 Task: Search for people on LinkedIn who talk about 'homeoffice', work at a company with 'International' in the name, attended a 'National Institute', are involved in 'iOS Development', and are located in 'Shenyang'.
Action: Mouse moved to (488, 75)
Screenshot: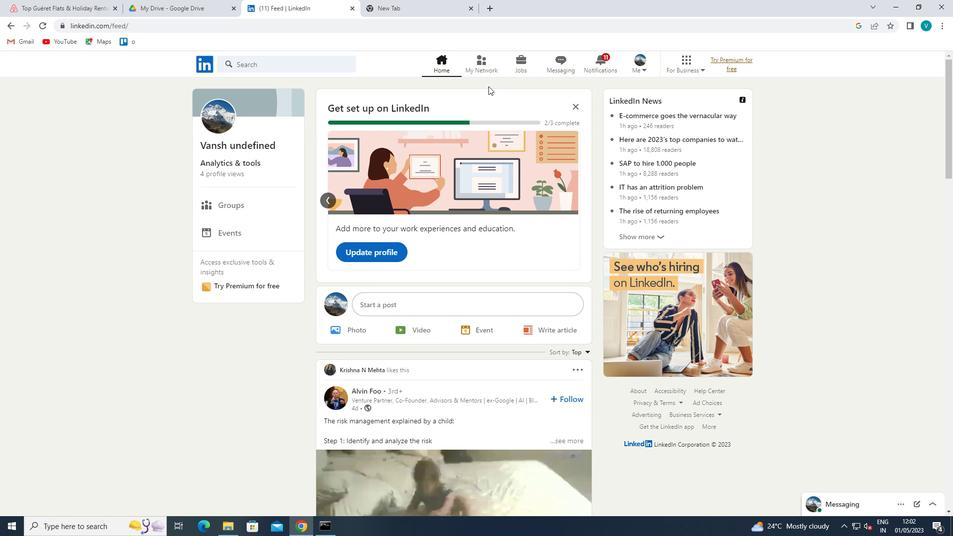 
Action: Mouse pressed left at (488, 75)
Screenshot: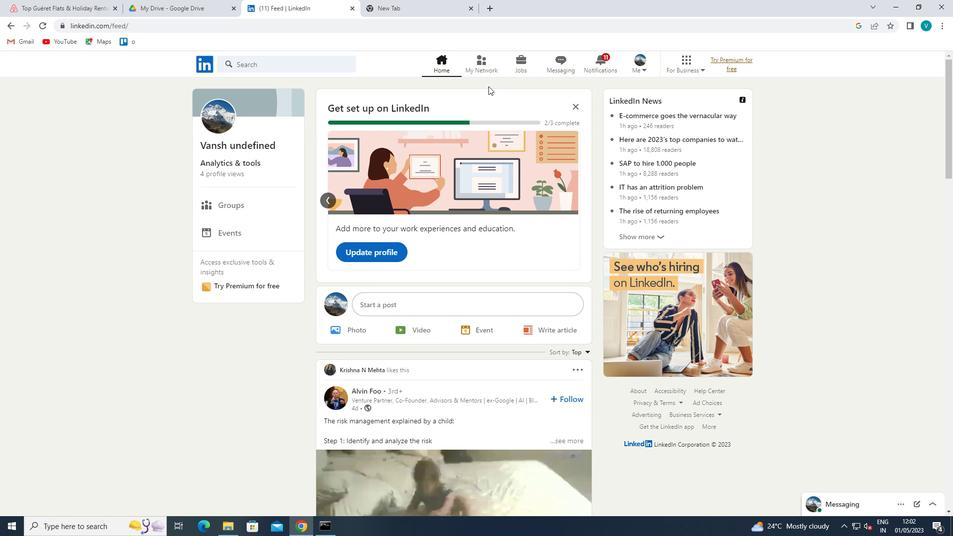 
Action: Mouse moved to (271, 112)
Screenshot: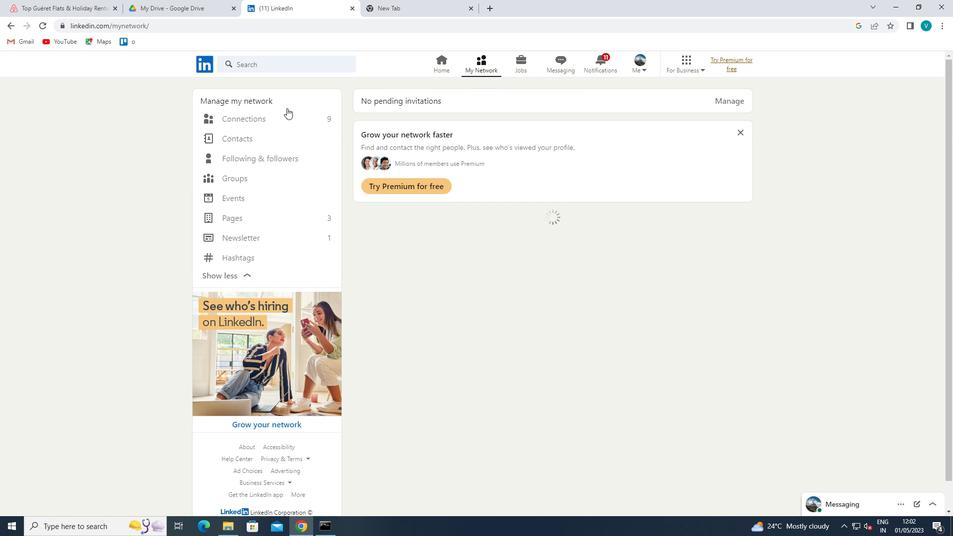 
Action: Mouse pressed left at (271, 112)
Screenshot: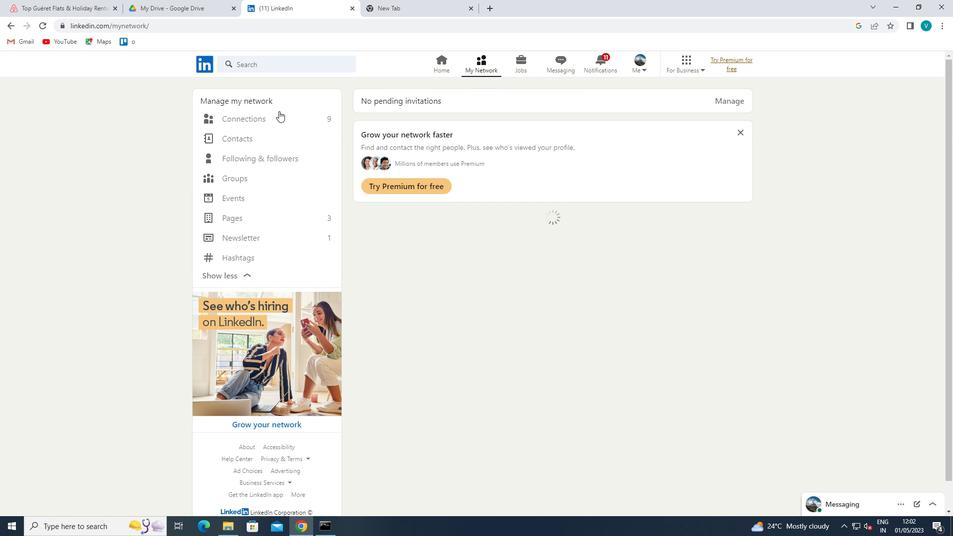 
Action: Mouse moved to (259, 118)
Screenshot: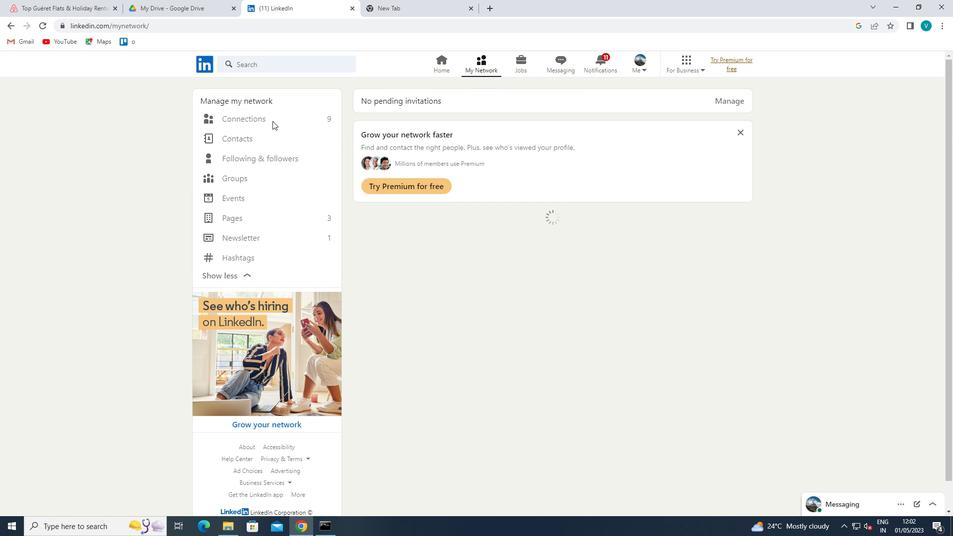 
Action: Mouse pressed left at (259, 118)
Screenshot: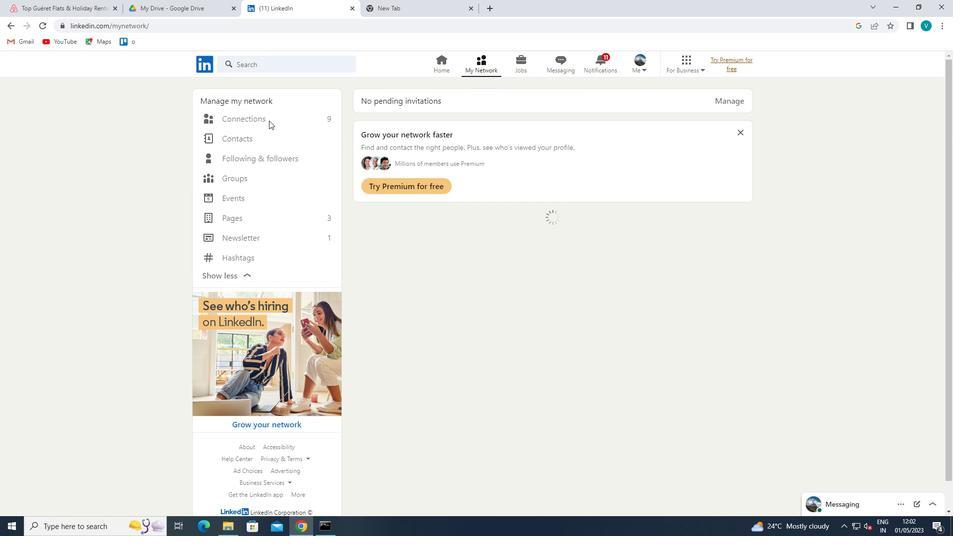 
Action: Mouse moved to (259, 118)
Screenshot: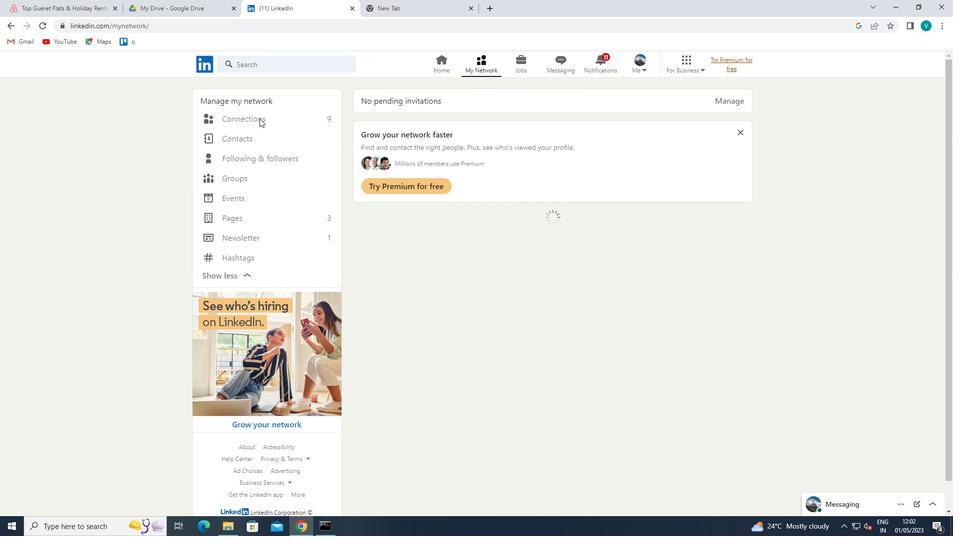 
Action: Mouse pressed left at (259, 118)
Screenshot: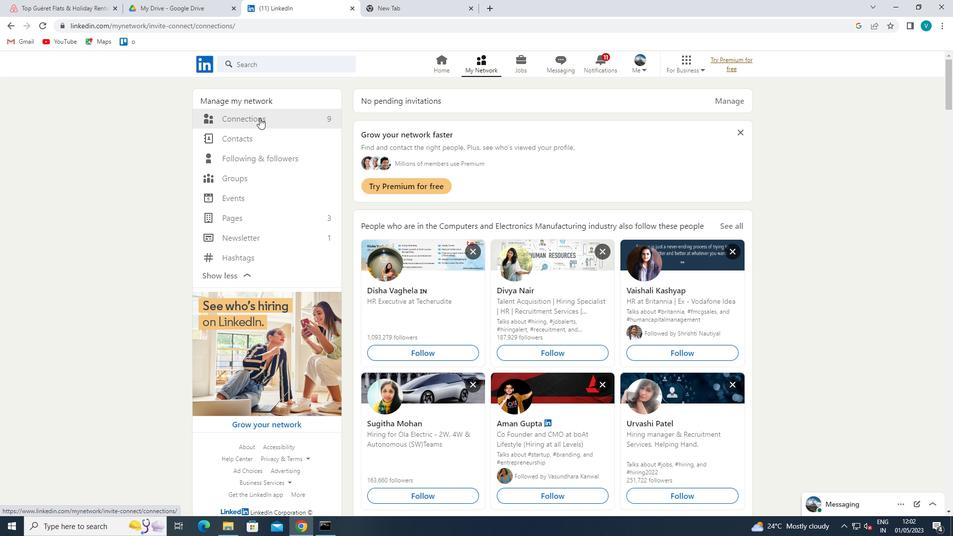 
Action: Mouse moved to (555, 116)
Screenshot: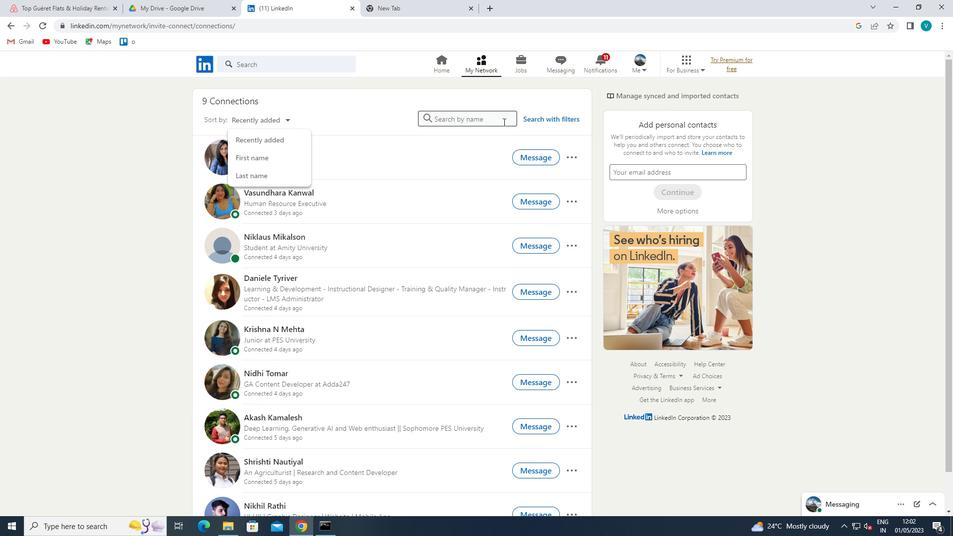 
Action: Mouse pressed left at (555, 116)
Screenshot: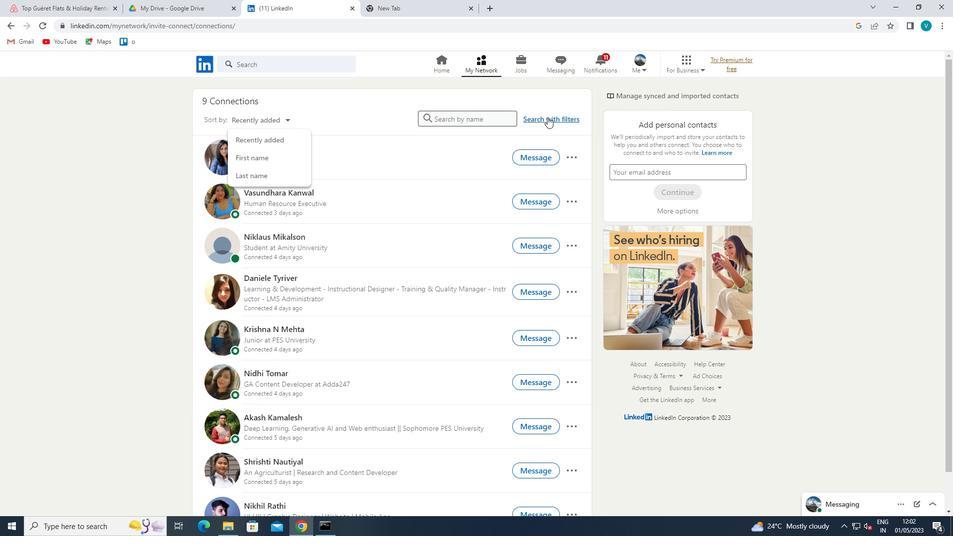 
Action: Mouse moved to (469, 90)
Screenshot: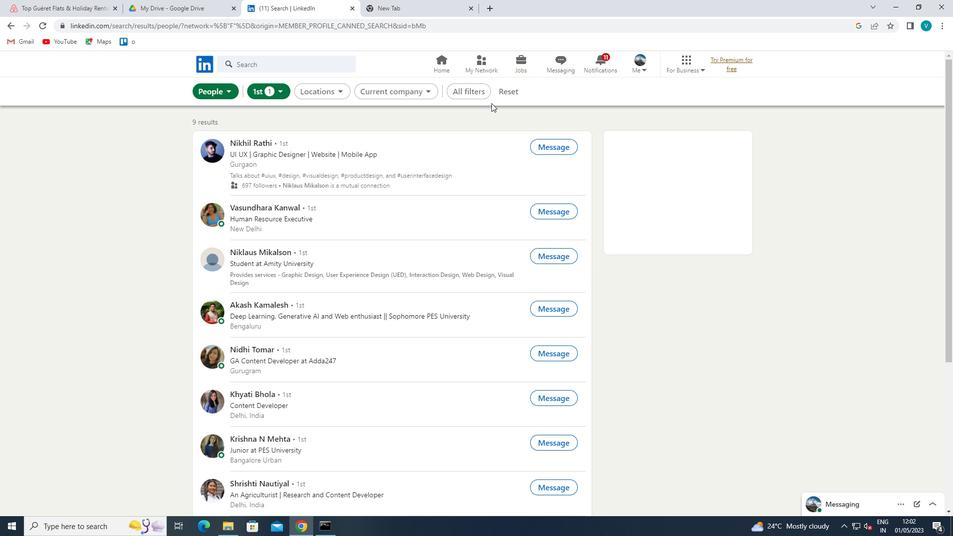 
Action: Mouse pressed left at (469, 90)
Screenshot: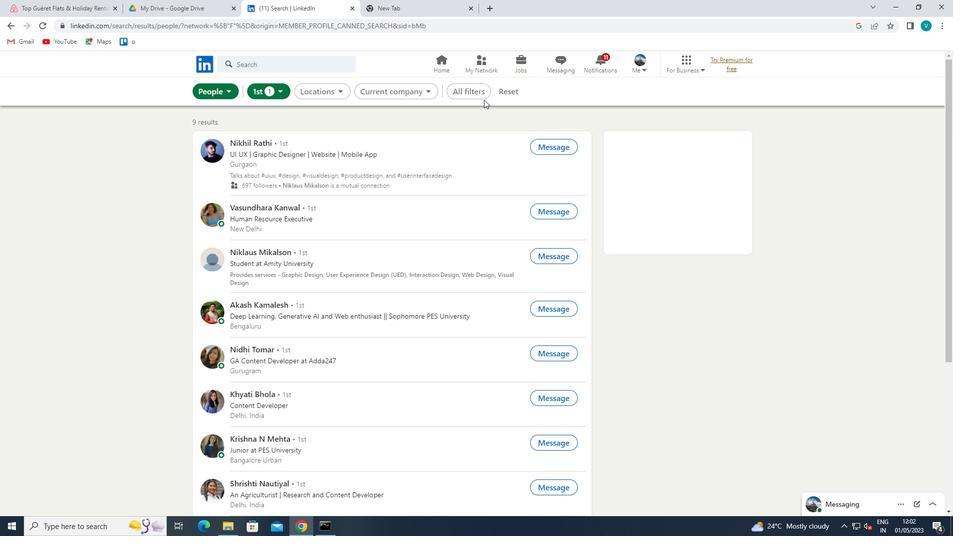
Action: Mouse moved to (815, 327)
Screenshot: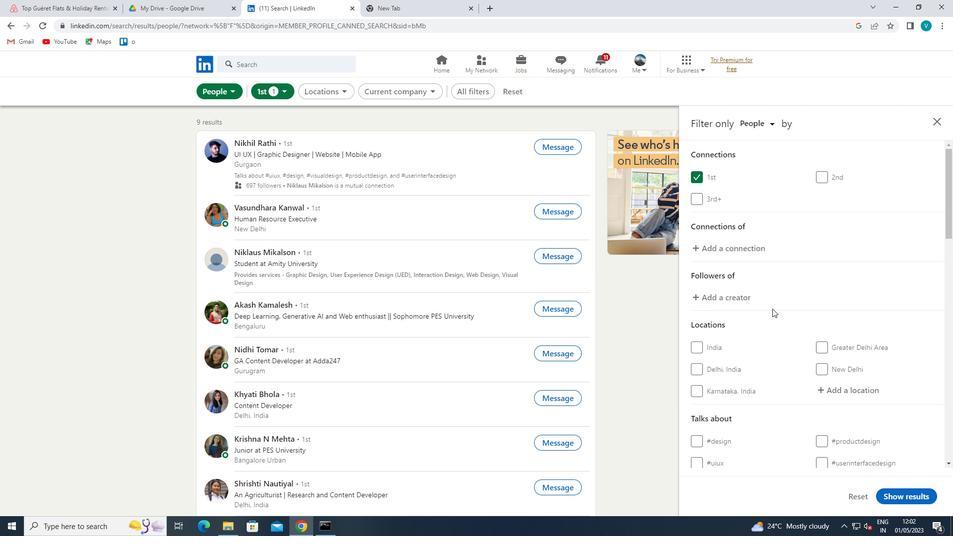 
Action: Mouse scrolled (815, 326) with delta (0, 0)
Screenshot: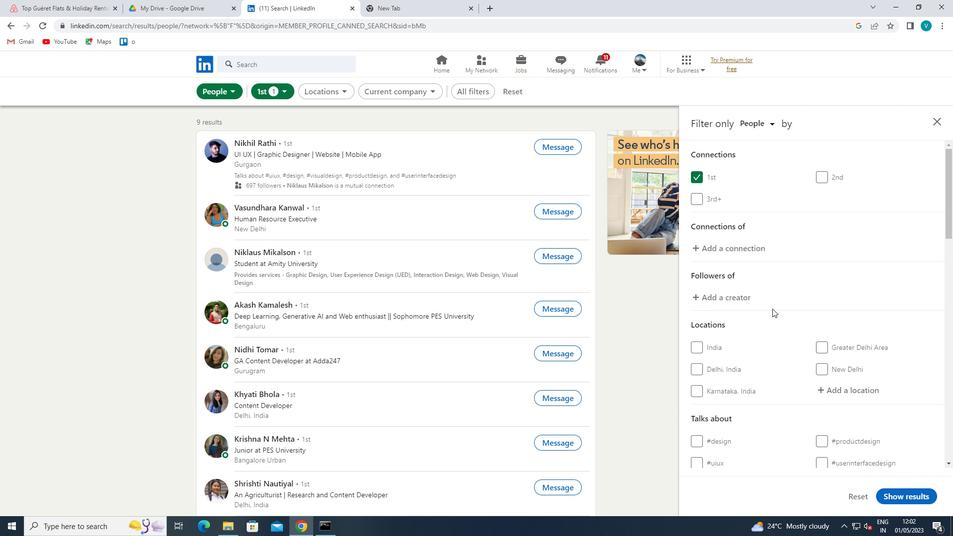 
Action: Mouse scrolled (815, 326) with delta (0, 0)
Screenshot: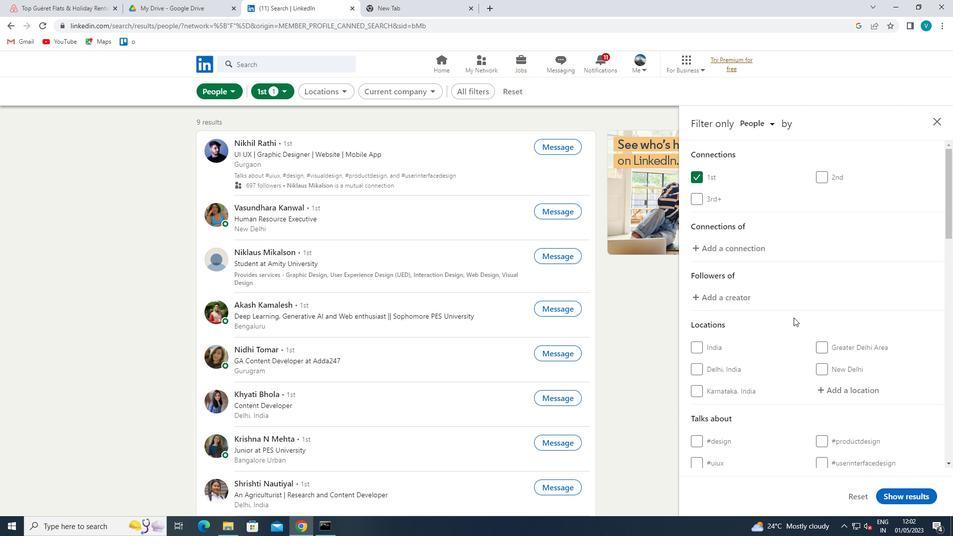 
Action: Mouse moved to (849, 297)
Screenshot: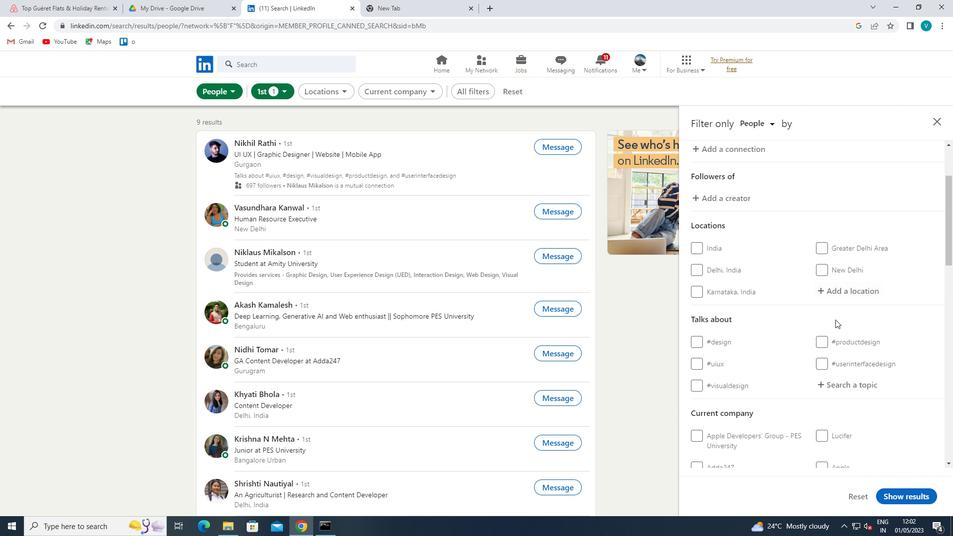 
Action: Mouse pressed left at (849, 297)
Screenshot: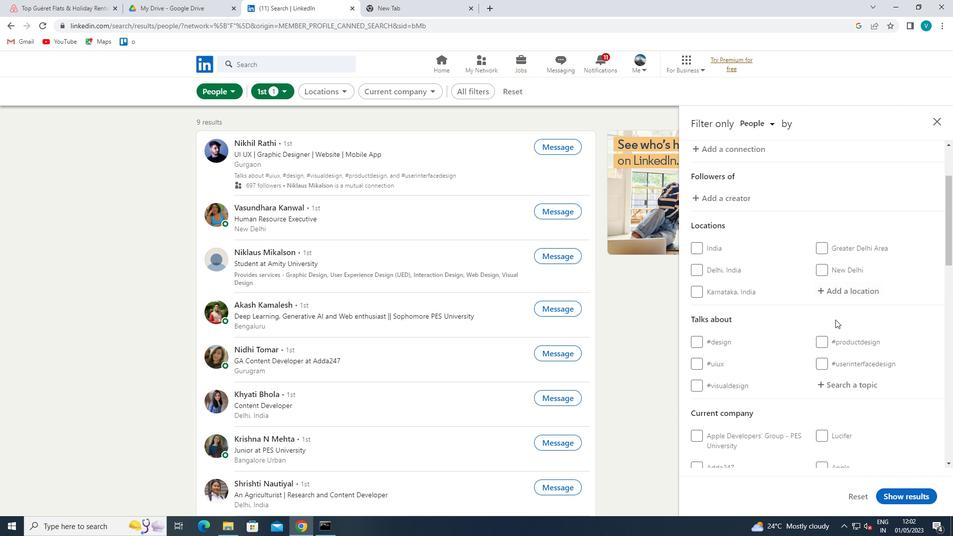 
Action: Key pressed <Key.shift>S
Screenshot: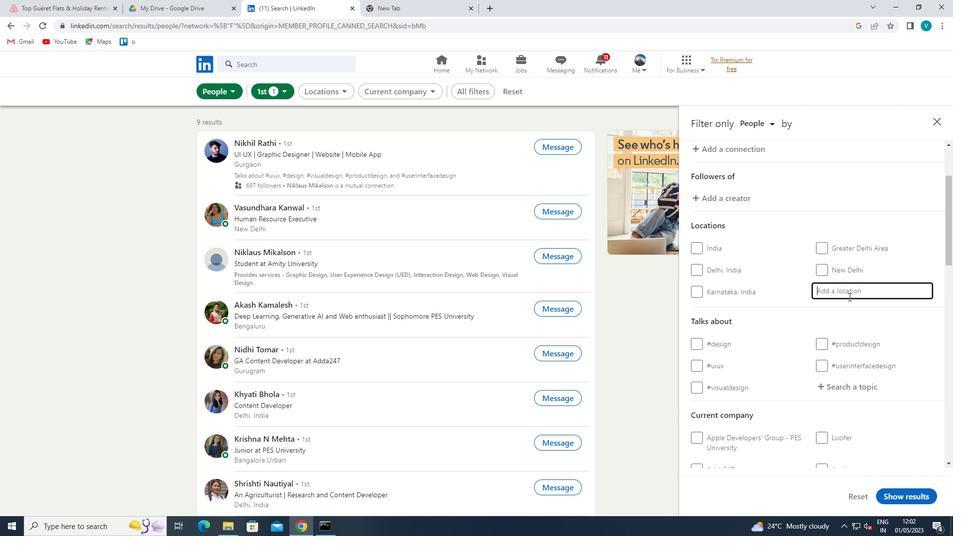 
Action: Mouse moved to (849, 296)
Screenshot: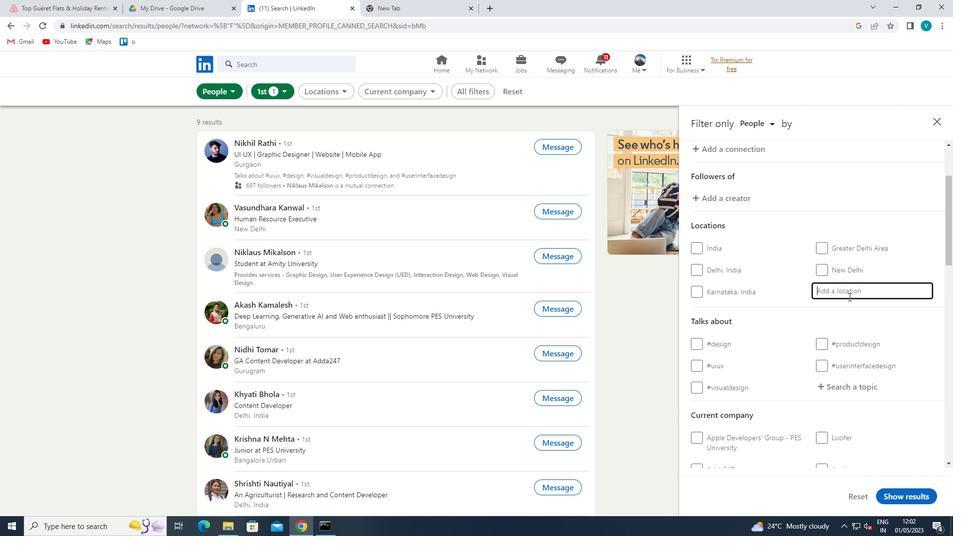 
Action: Key pressed HEN
Screenshot: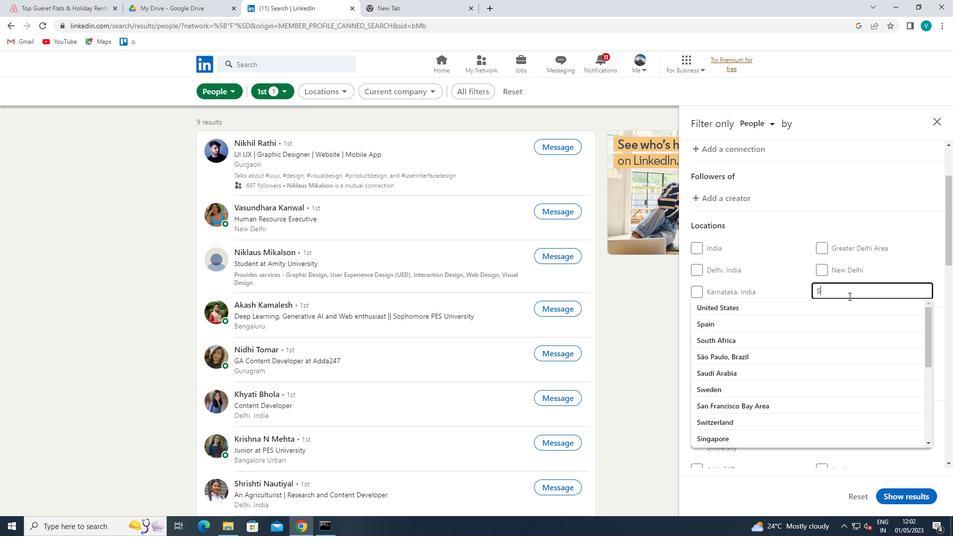 
Action: Mouse moved to (849, 296)
Screenshot: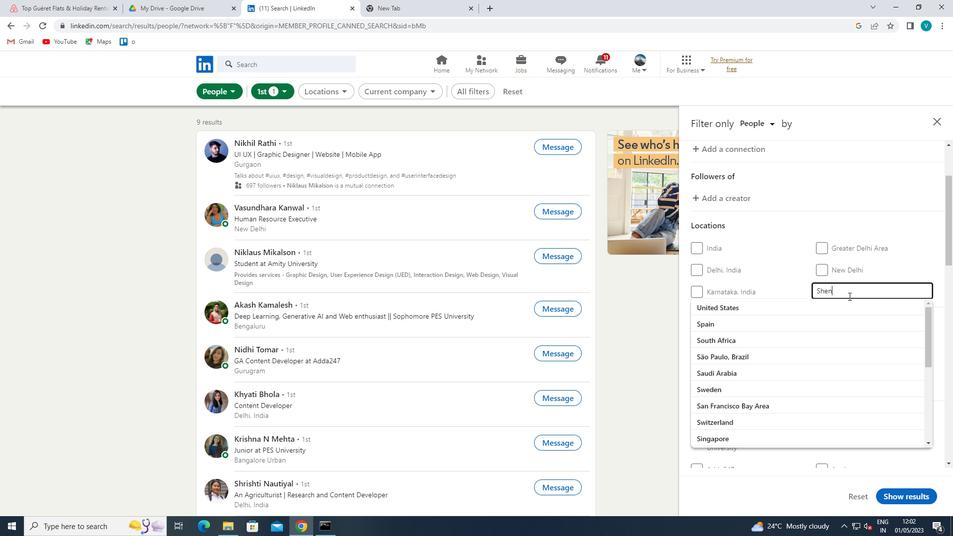 
Action: Key pressed YANG
Screenshot: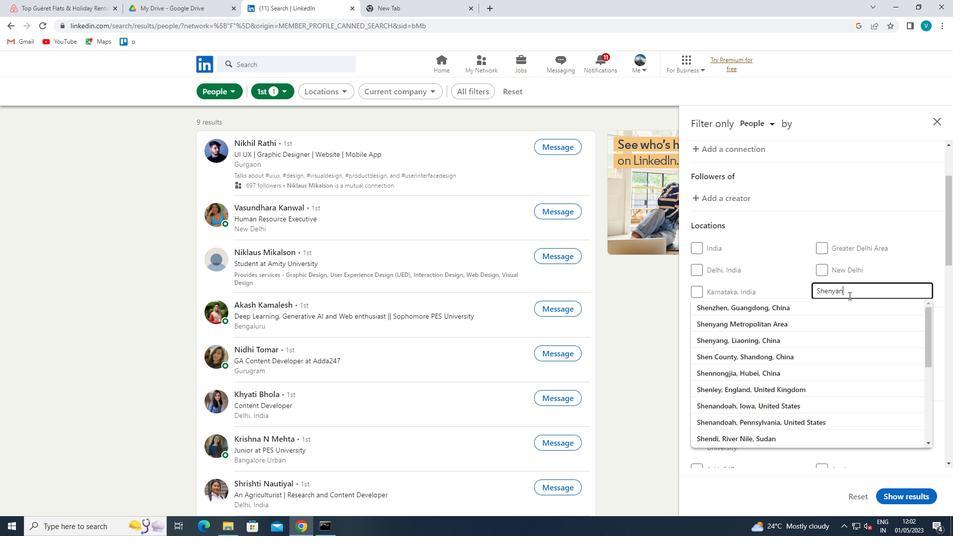 
Action: Mouse moved to (794, 301)
Screenshot: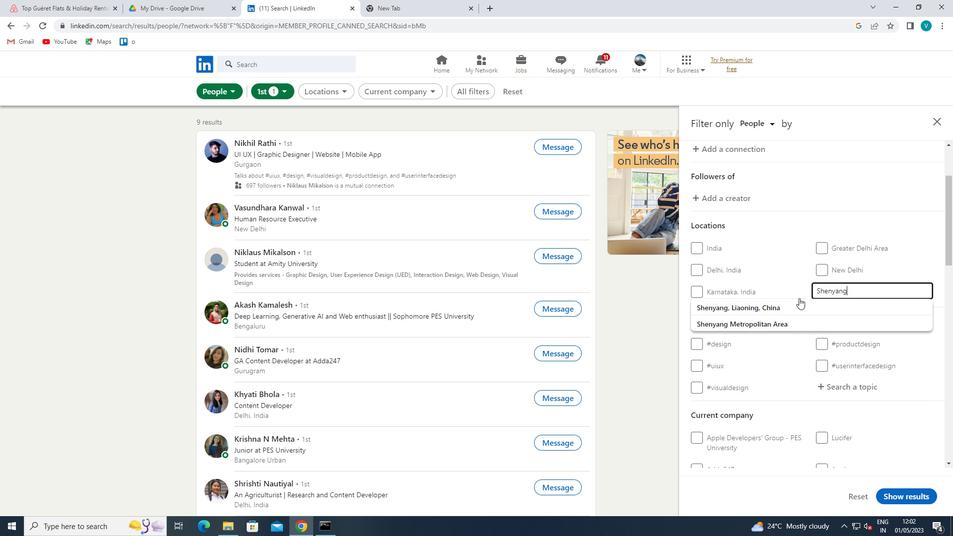 
Action: Mouse pressed left at (794, 301)
Screenshot: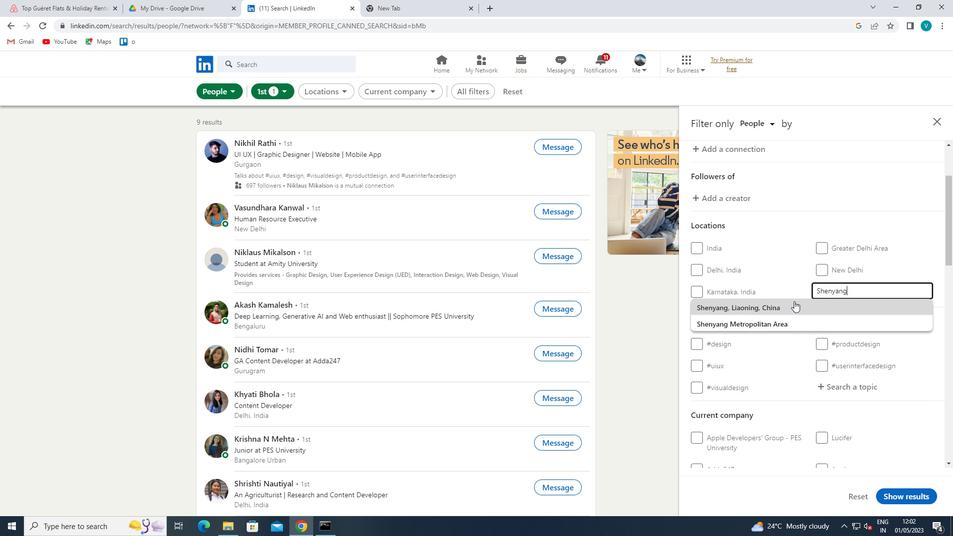 
Action: Mouse moved to (791, 297)
Screenshot: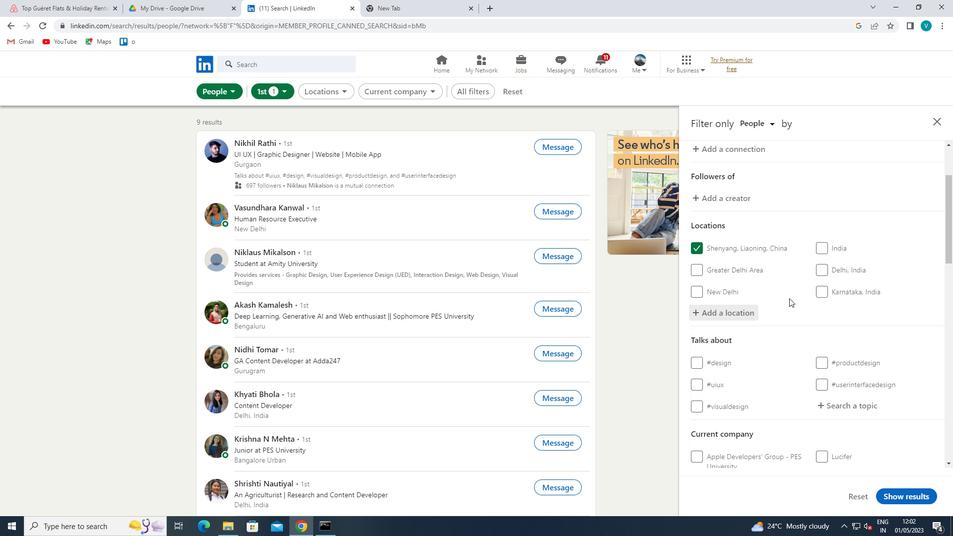 
Action: Mouse scrolled (791, 297) with delta (0, 0)
Screenshot: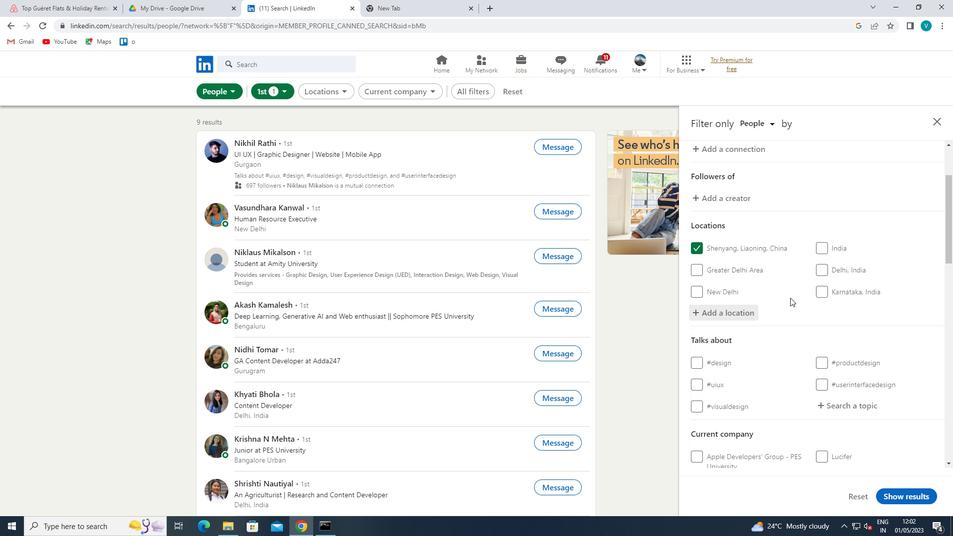 
Action: Mouse moved to (847, 354)
Screenshot: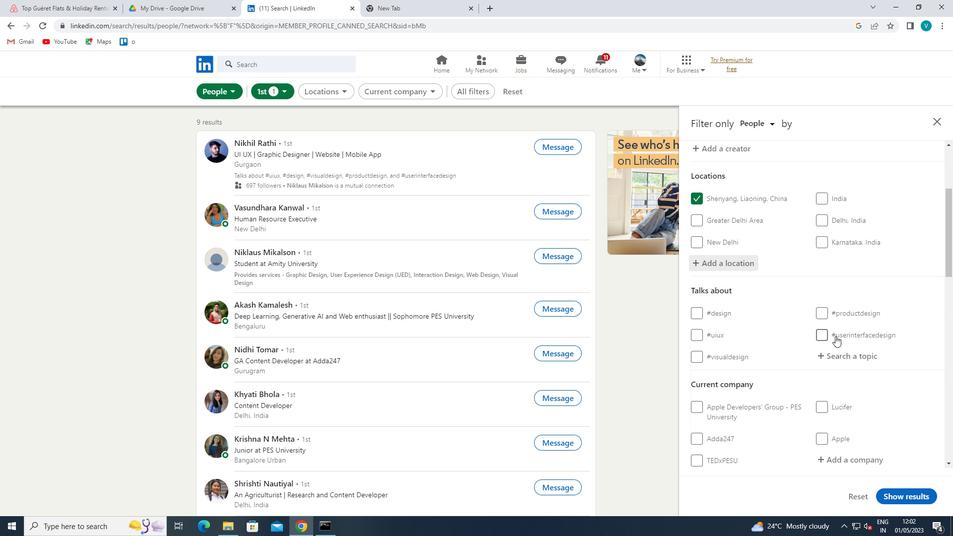 
Action: Mouse pressed left at (847, 354)
Screenshot: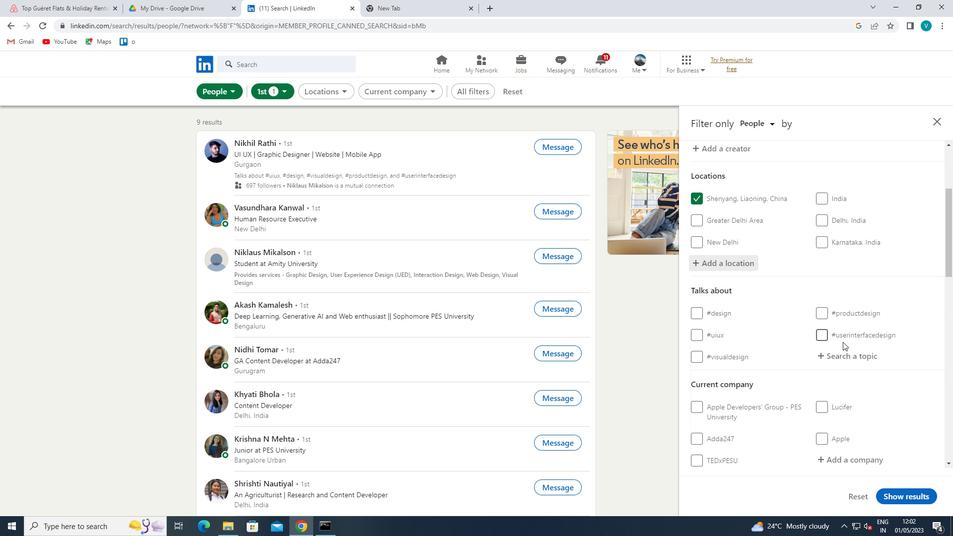 
Action: Mouse moved to (830, 350)
Screenshot: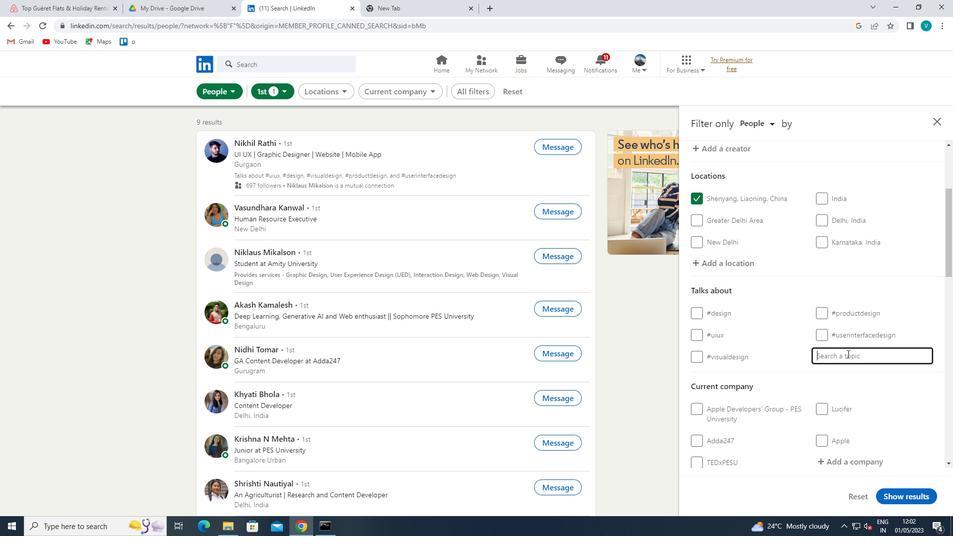 
Action: Key pressed HOMEOFF
Screenshot: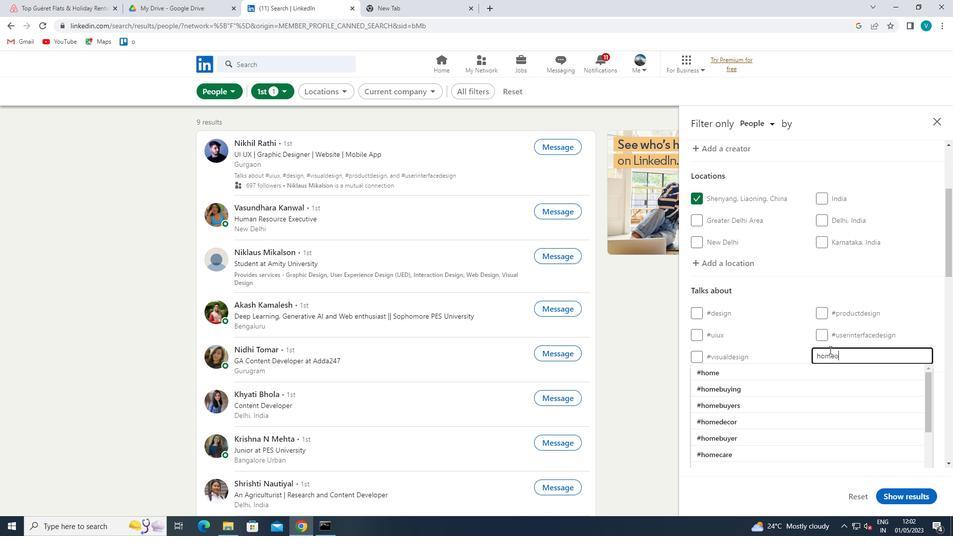 
Action: Mouse moved to (781, 367)
Screenshot: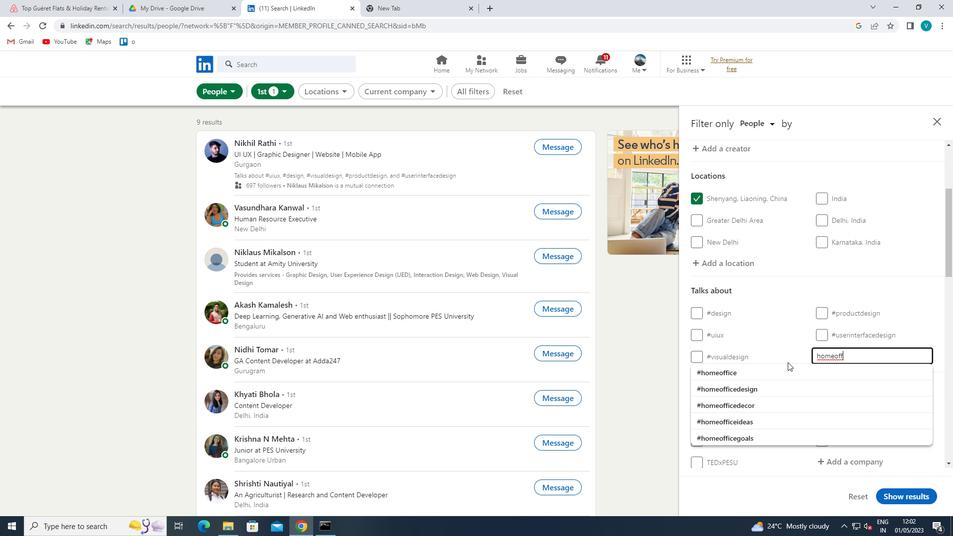 
Action: Mouse pressed left at (781, 367)
Screenshot: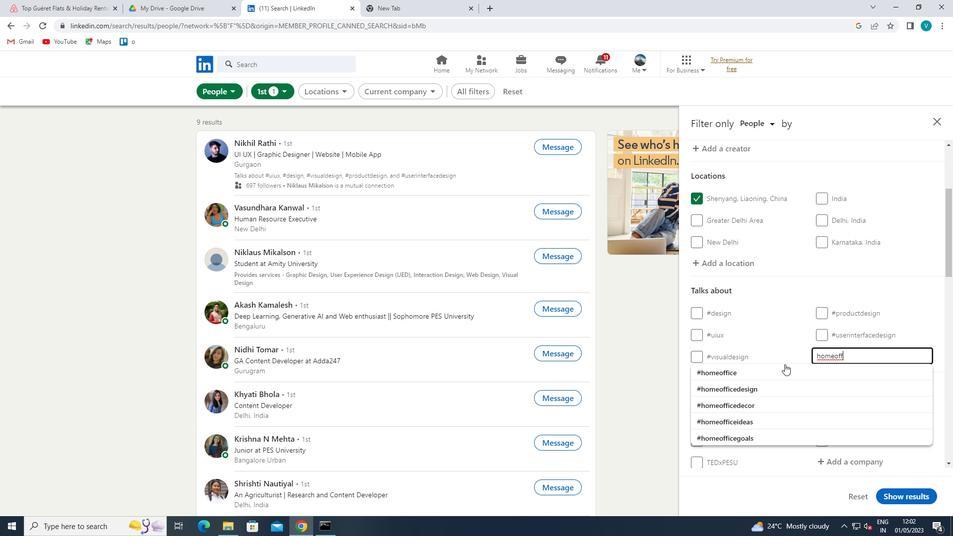 
Action: Mouse moved to (808, 353)
Screenshot: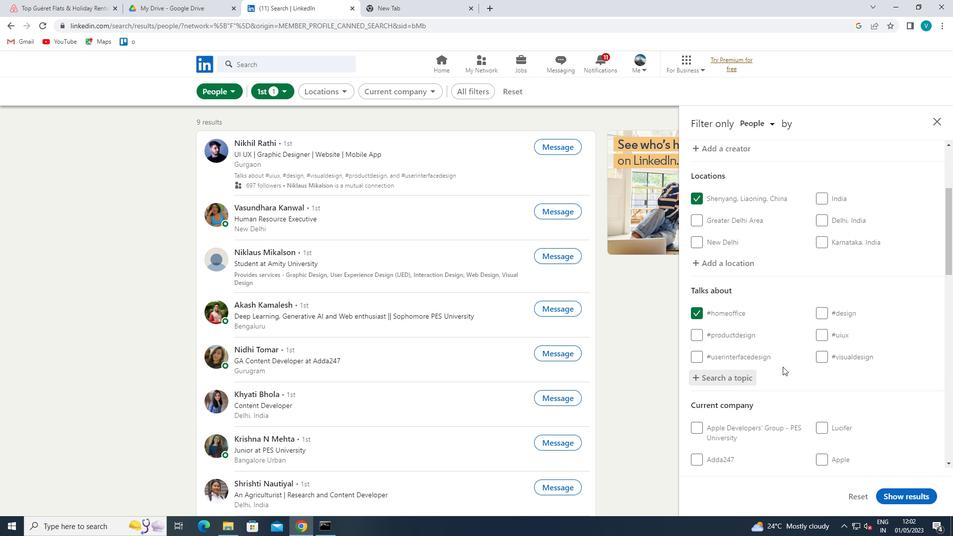 
Action: Mouse scrolled (808, 352) with delta (0, 0)
Screenshot: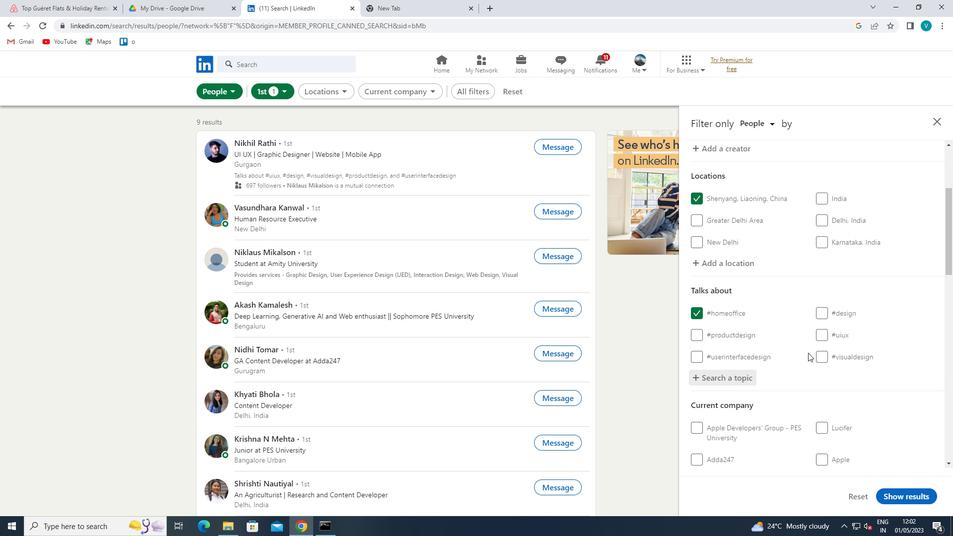 
Action: Mouse scrolled (808, 352) with delta (0, 0)
Screenshot: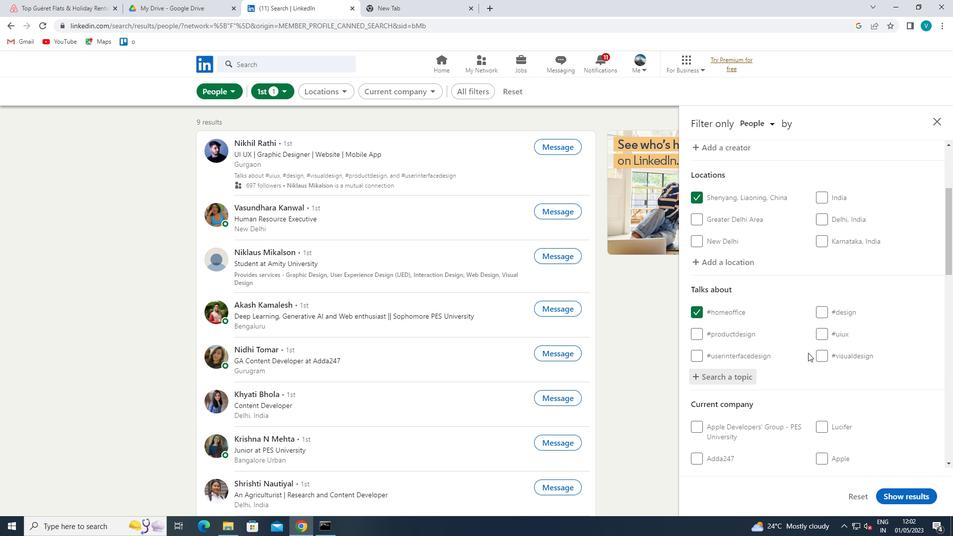 
Action: Mouse moved to (844, 379)
Screenshot: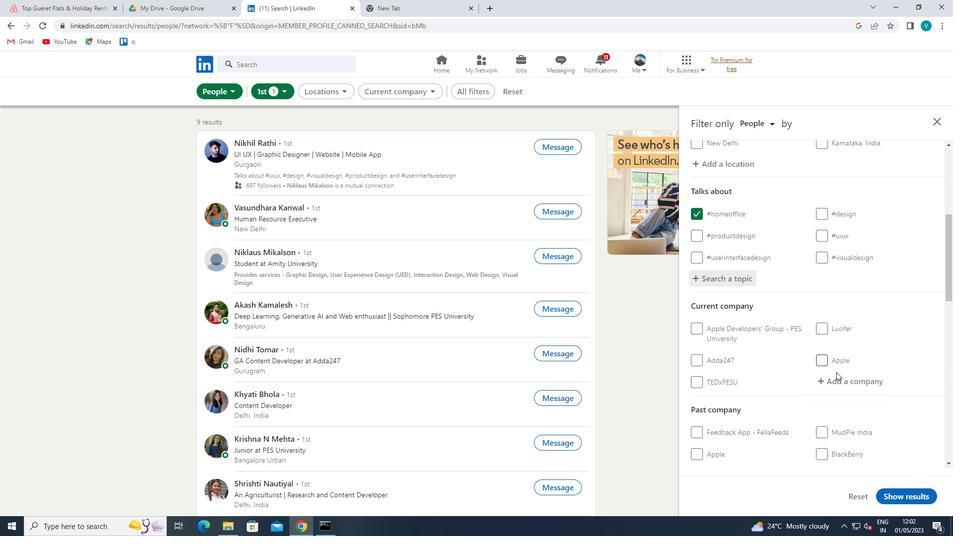 
Action: Mouse pressed left at (844, 379)
Screenshot: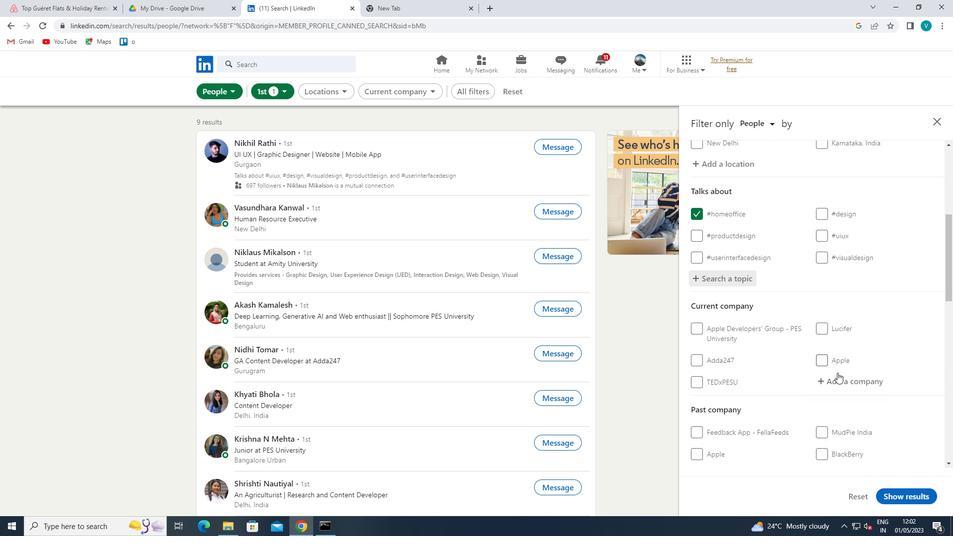 
Action: Mouse moved to (848, 381)
Screenshot: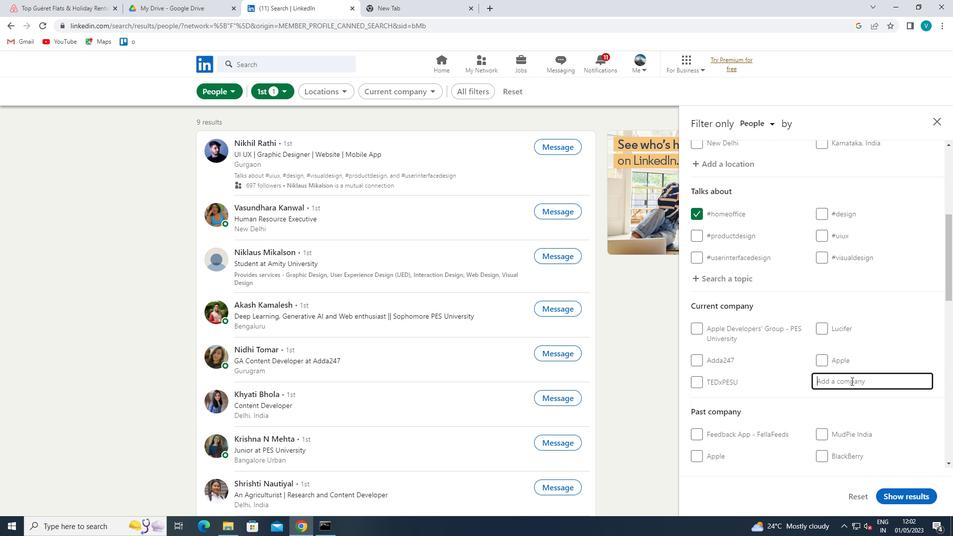 
Action: Key pressed <Key.shift>
Screenshot: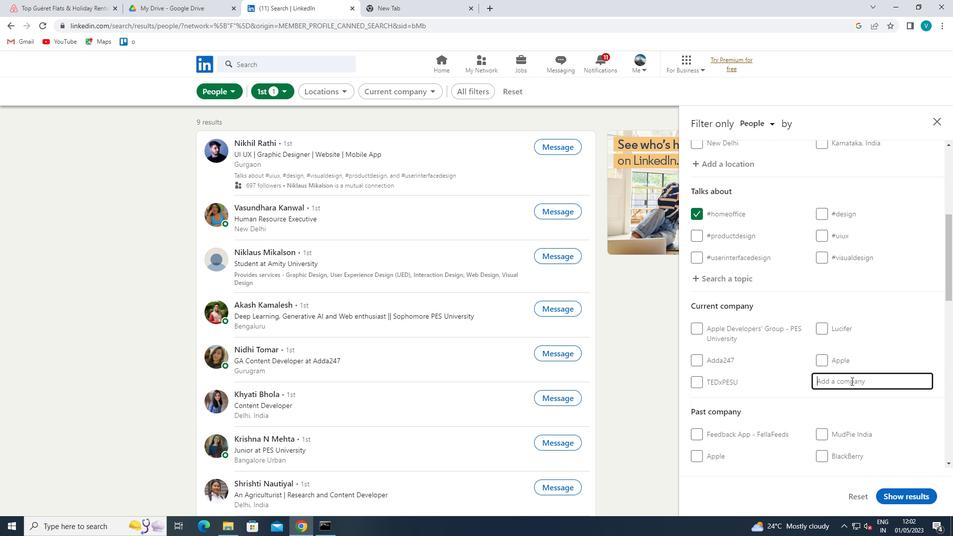 
Action: Mouse moved to (848, 380)
Screenshot: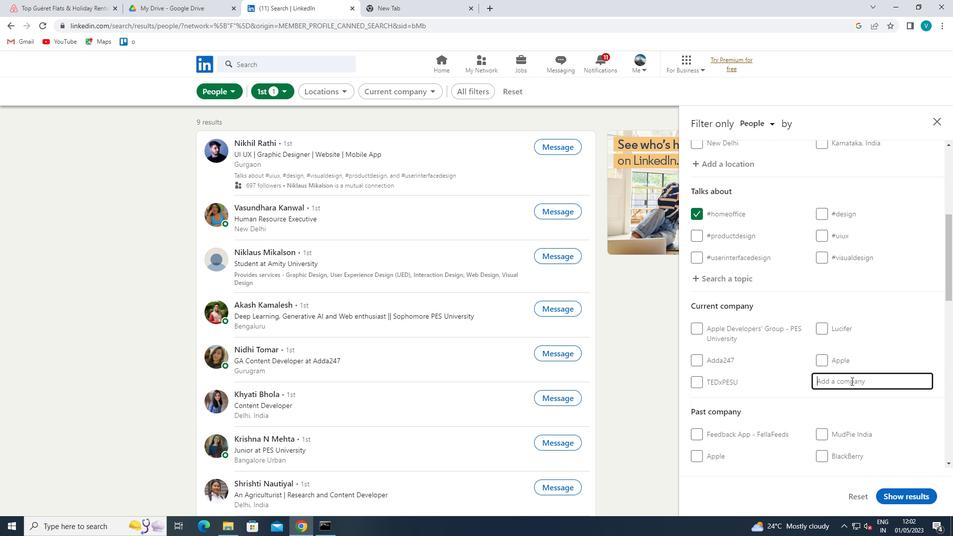 
Action: Key pressed INTERNATIONAL
Screenshot: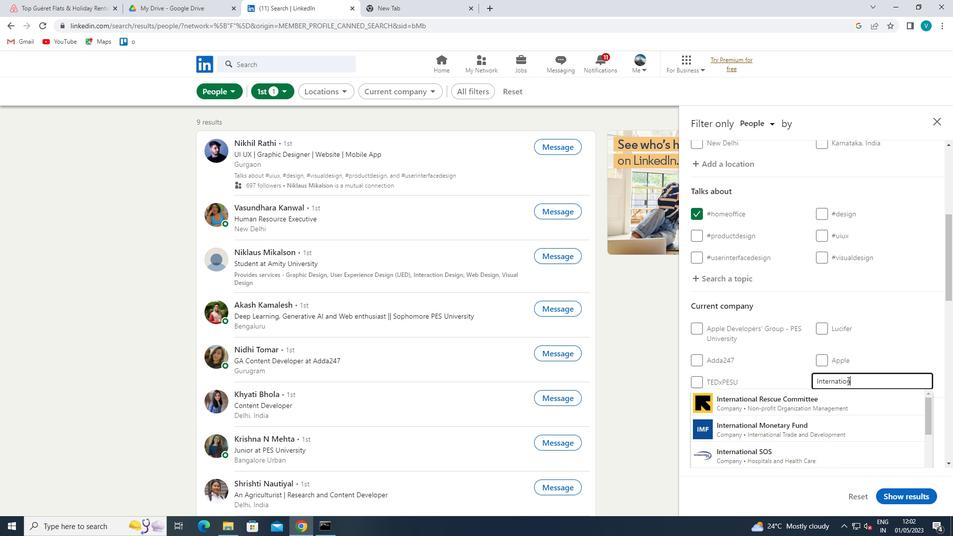 
Action: Mouse moved to (841, 378)
Screenshot: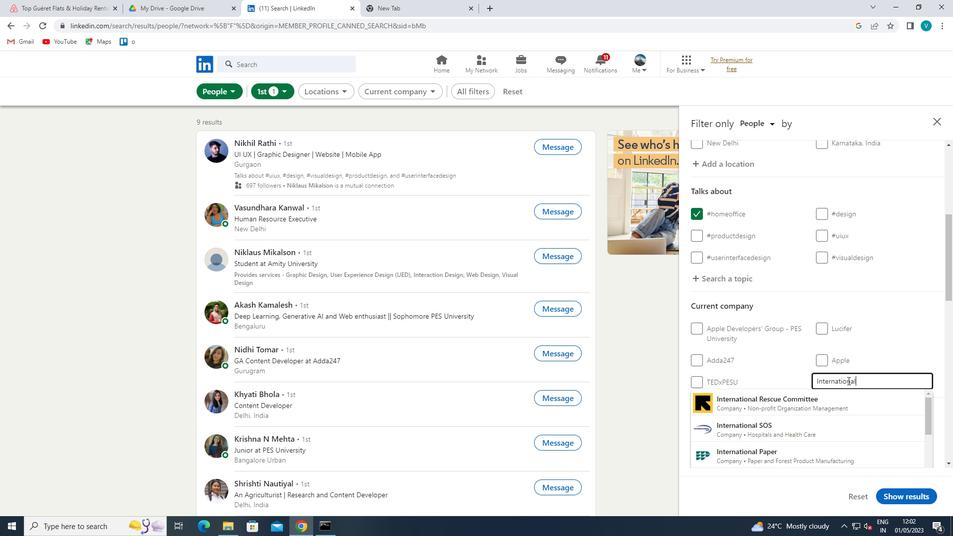 
Action: Key pressed <Key.space><Key.shift>TURNKEY<Key.space>
Screenshot: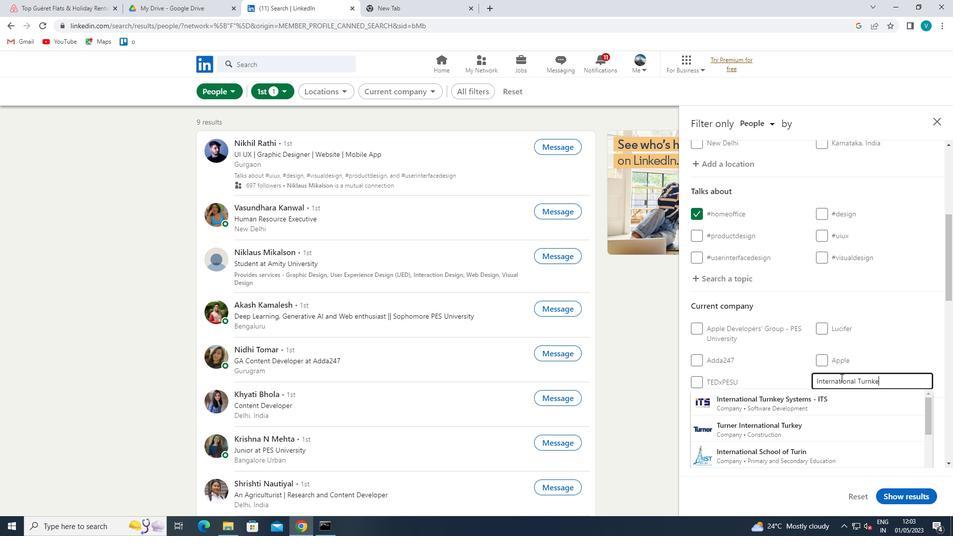 
Action: Mouse moved to (836, 404)
Screenshot: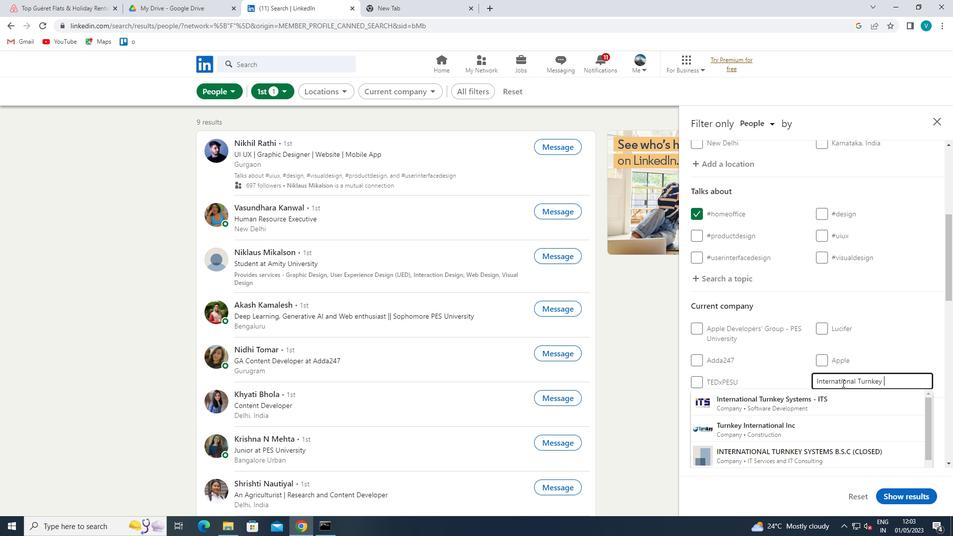 
Action: Mouse pressed left at (836, 404)
Screenshot: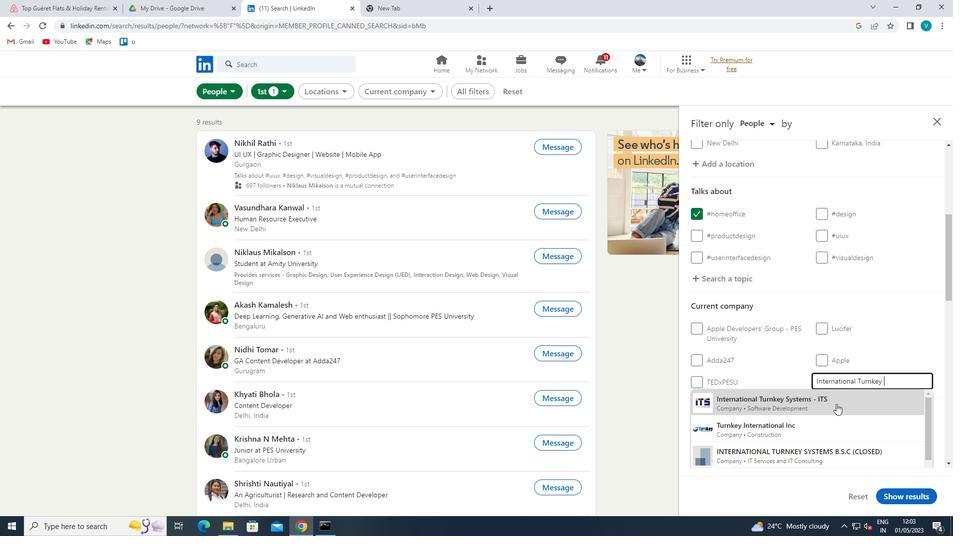 
Action: Mouse moved to (846, 391)
Screenshot: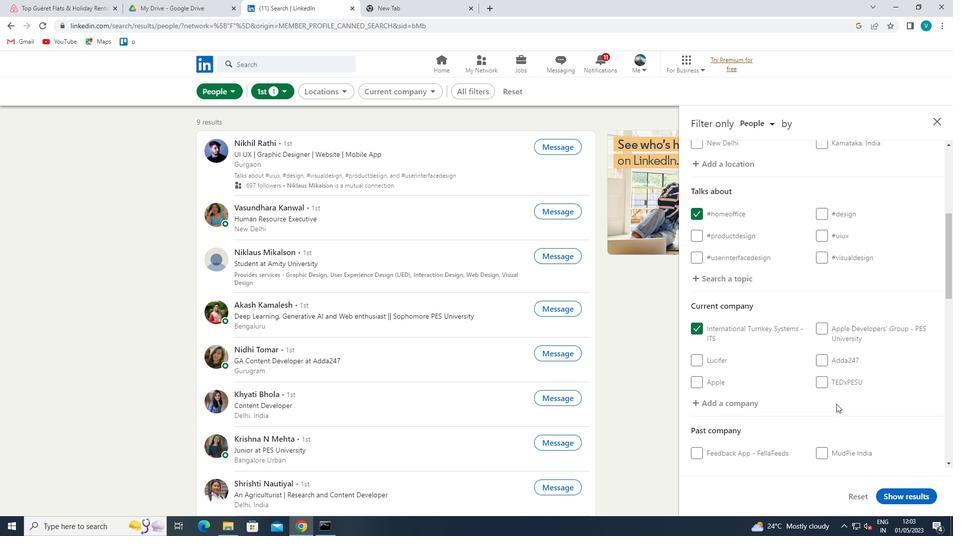 
Action: Mouse scrolled (846, 390) with delta (0, 0)
Screenshot: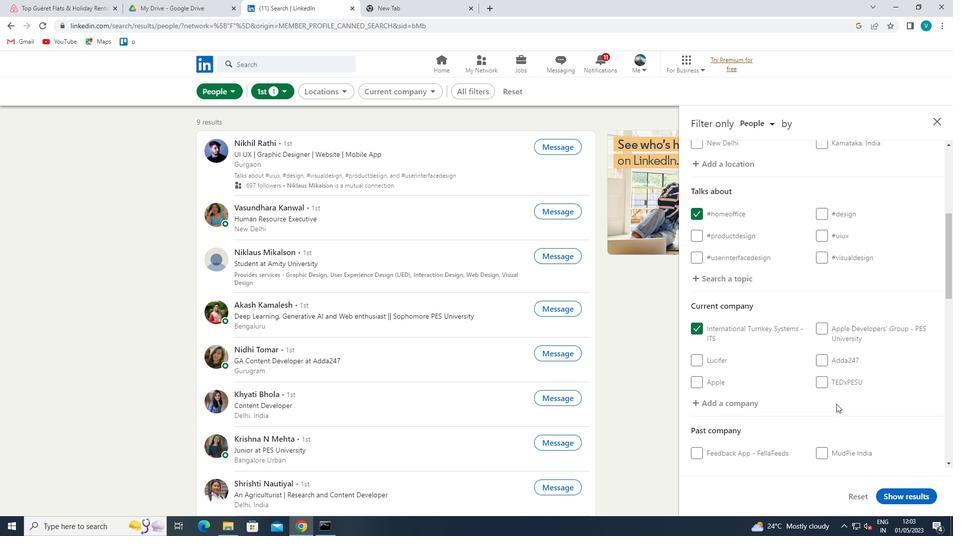 
Action: Mouse moved to (847, 385)
Screenshot: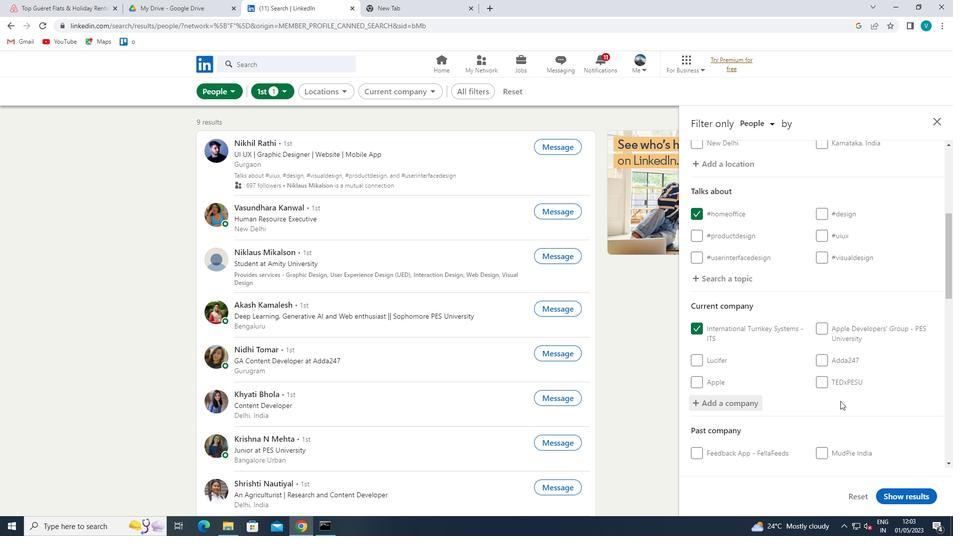 
Action: Mouse scrolled (847, 385) with delta (0, 0)
Screenshot: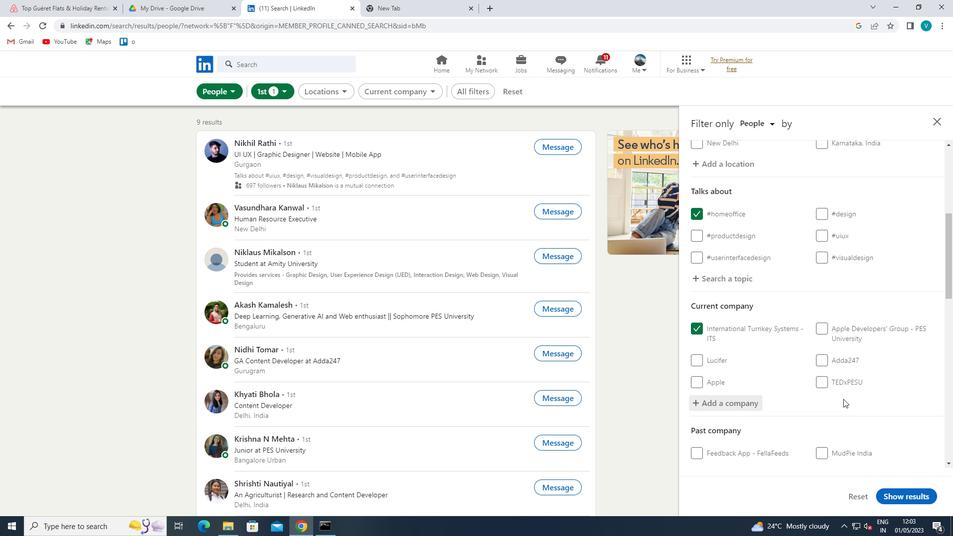 
Action: Mouse moved to (847, 385)
Screenshot: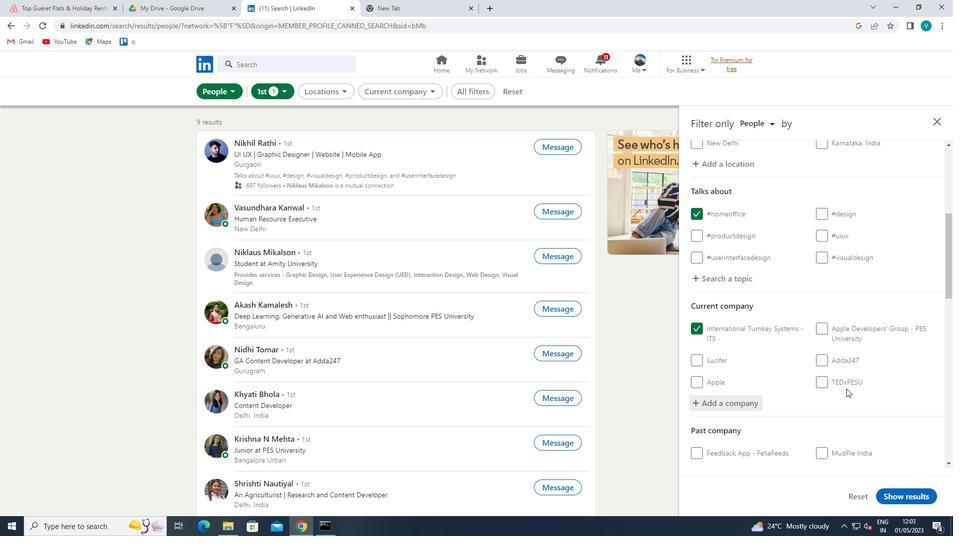 
Action: Mouse scrolled (847, 384) with delta (0, 0)
Screenshot: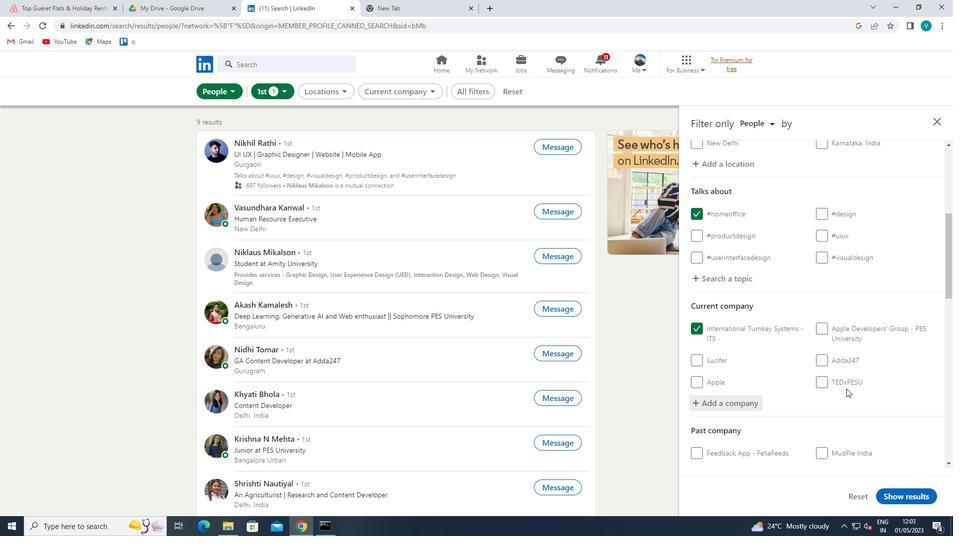 
Action: Mouse scrolled (847, 384) with delta (0, 0)
Screenshot: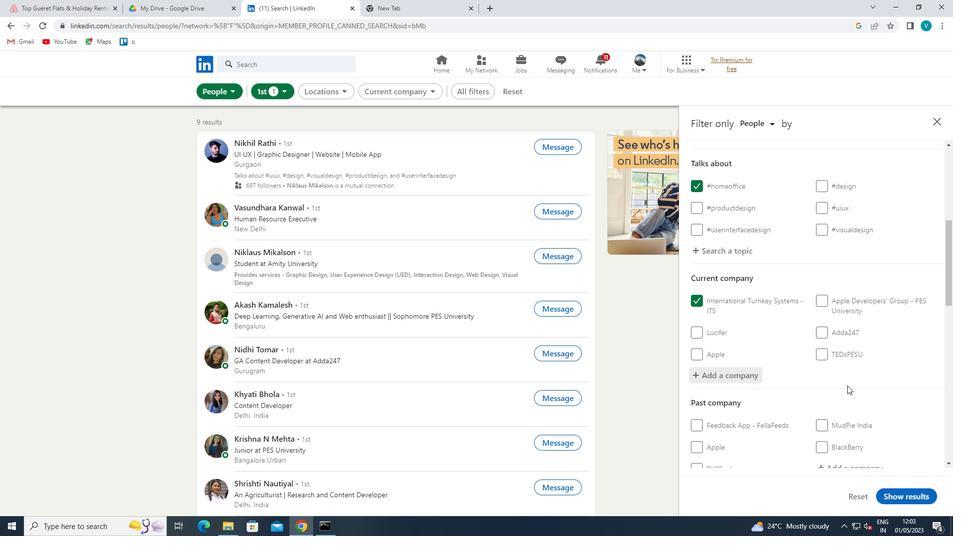 
Action: Mouse scrolled (847, 384) with delta (0, 0)
Screenshot: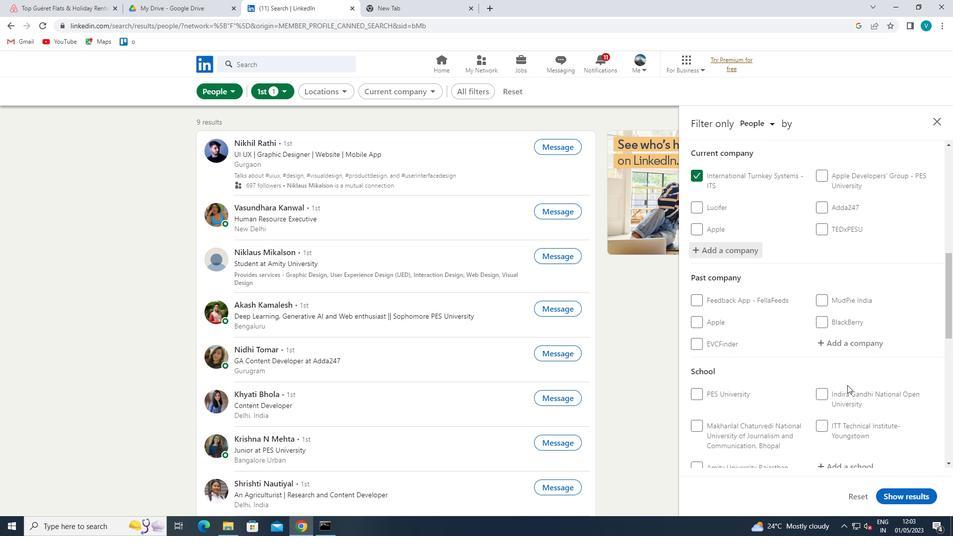 
Action: Mouse moved to (835, 355)
Screenshot: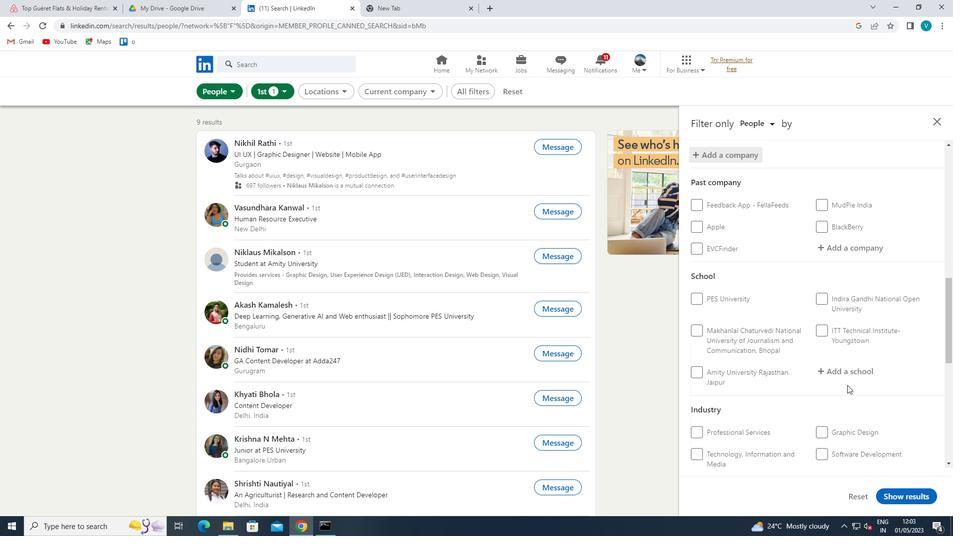 
Action: Mouse pressed left at (835, 355)
Screenshot: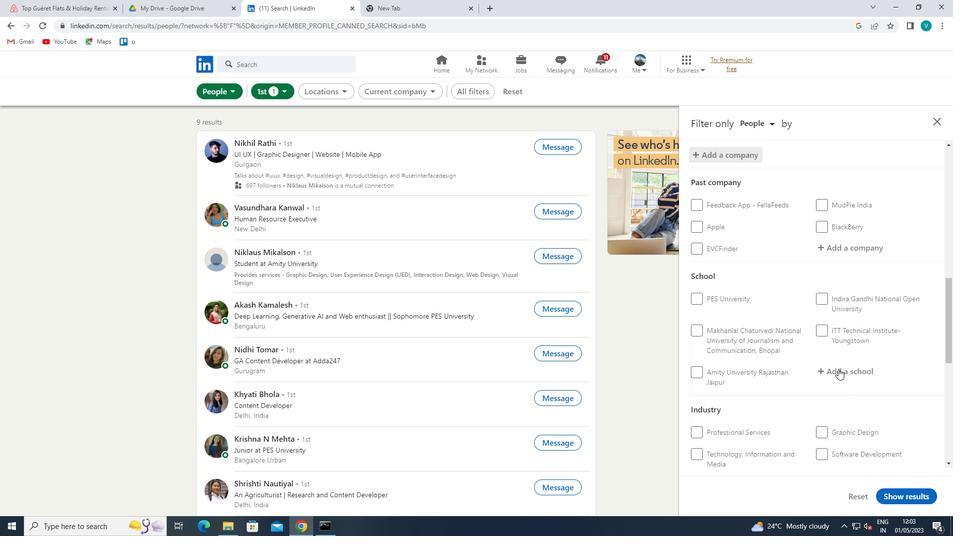 
Action: Mouse moved to (837, 368)
Screenshot: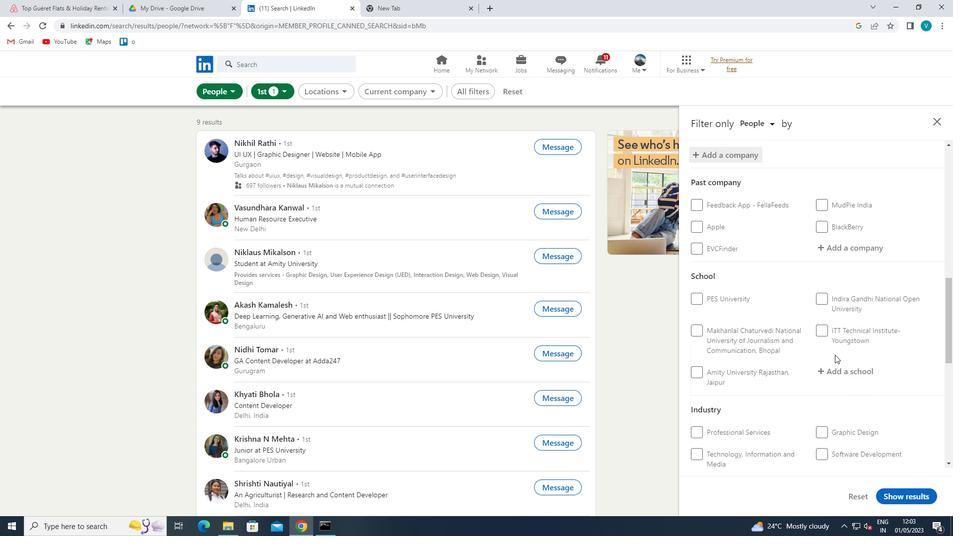 
Action: Mouse pressed left at (837, 368)
Screenshot: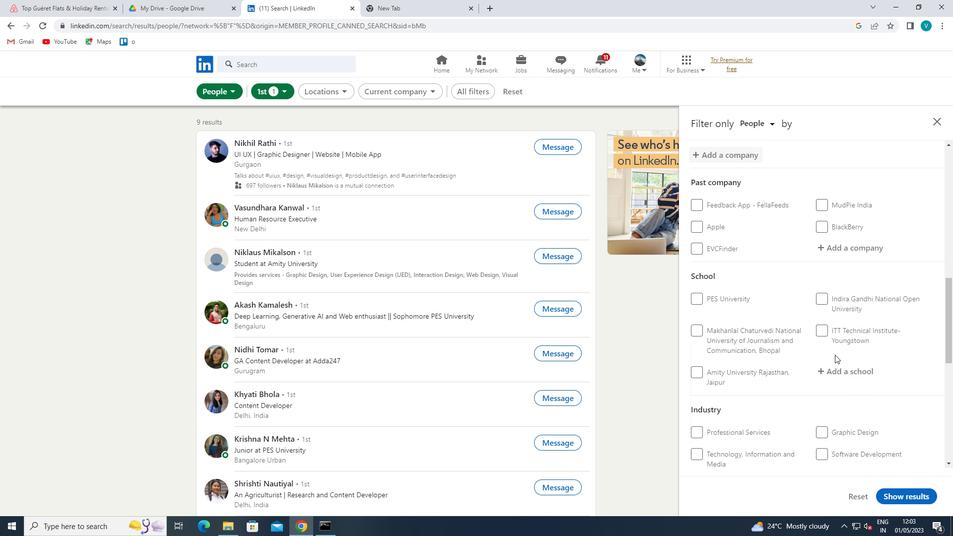 
Action: Mouse moved to (838, 368)
Screenshot: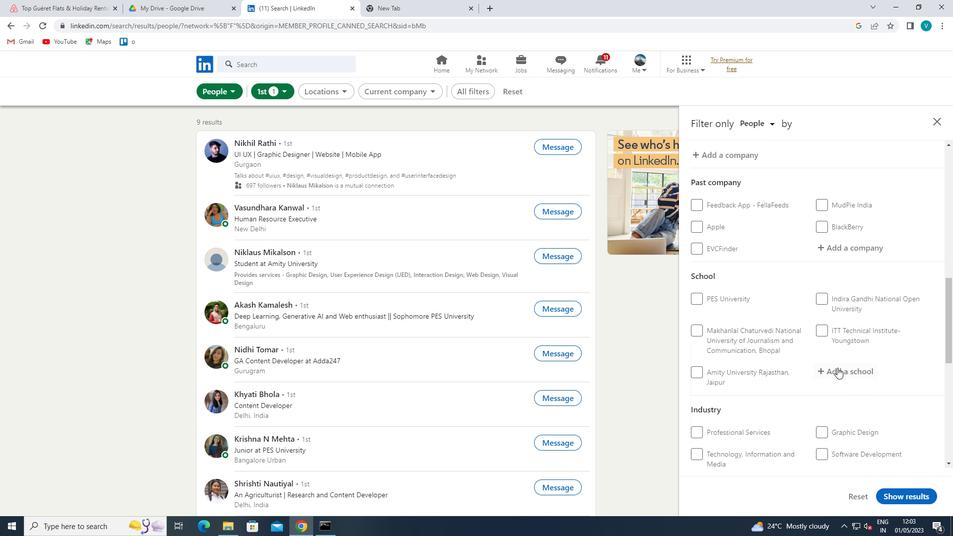 
Action: Key pressed <Key.shift>NATIO<Key.space><Key.backspace>NAL<Key.space><Key.shift>INSTITUTE<Key.space>
Screenshot: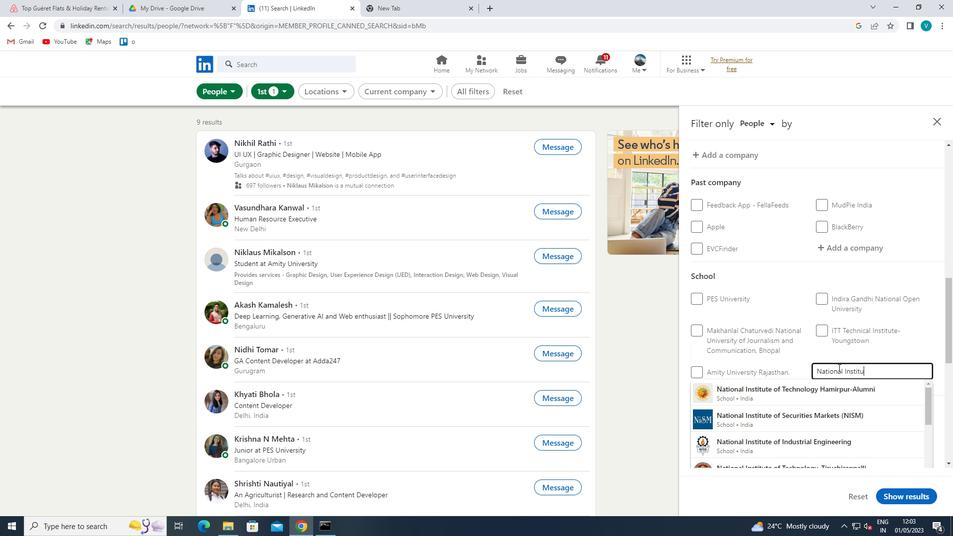 
Action: Mouse moved to (873, 377)
Screenshot: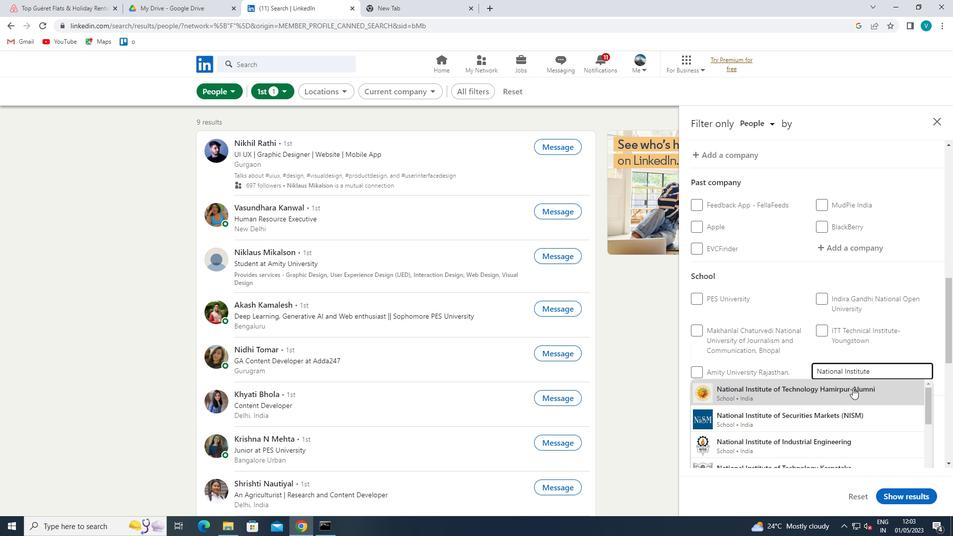 
Action: Mouse scrolled (873, 377) with delta (0, 0)
Screenshot: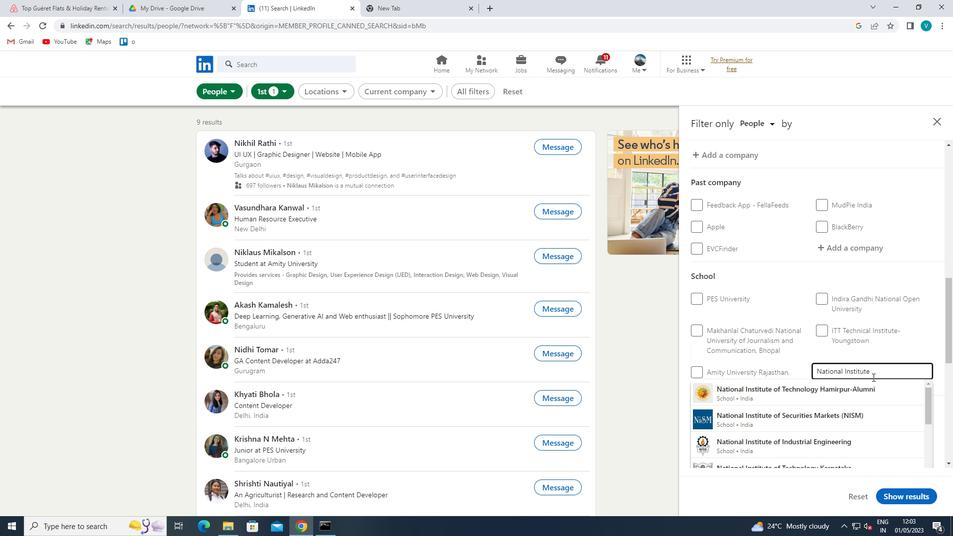 
Action: Mouse moved to (874, 379)
Screenshot: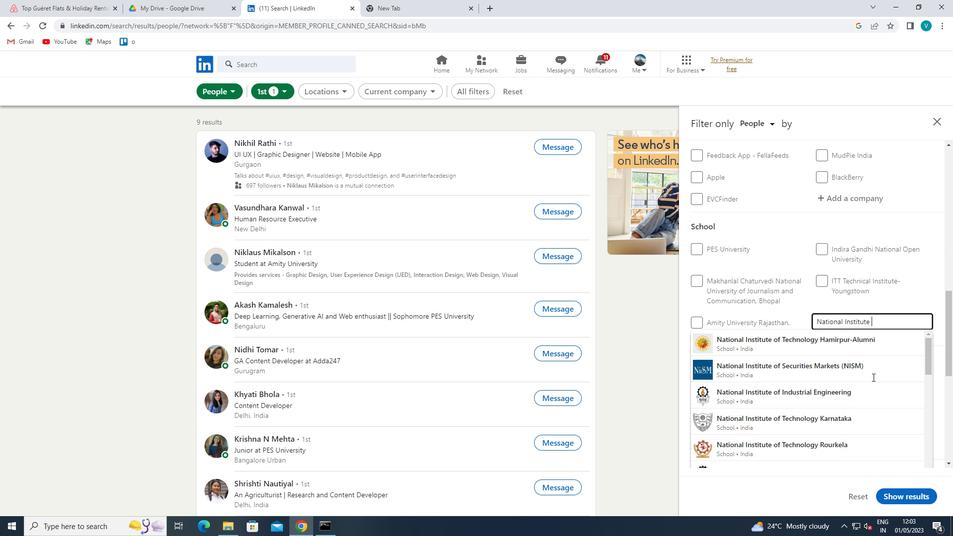 
Action: Mouse scrolled (874, 378) with delta (0, 0)
Screenshot: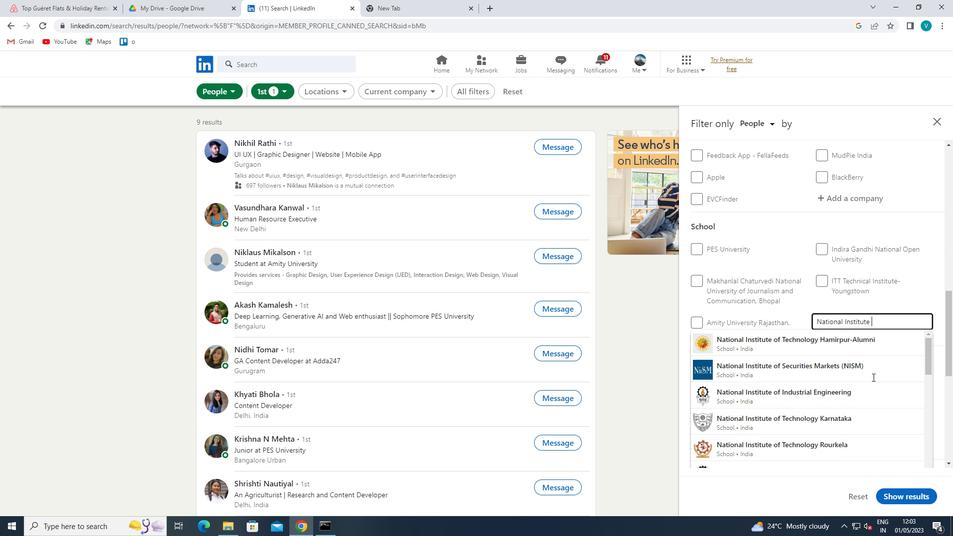 
Action: Mouse scrolled (874, 378) with delta (0, 0)
Screenshot: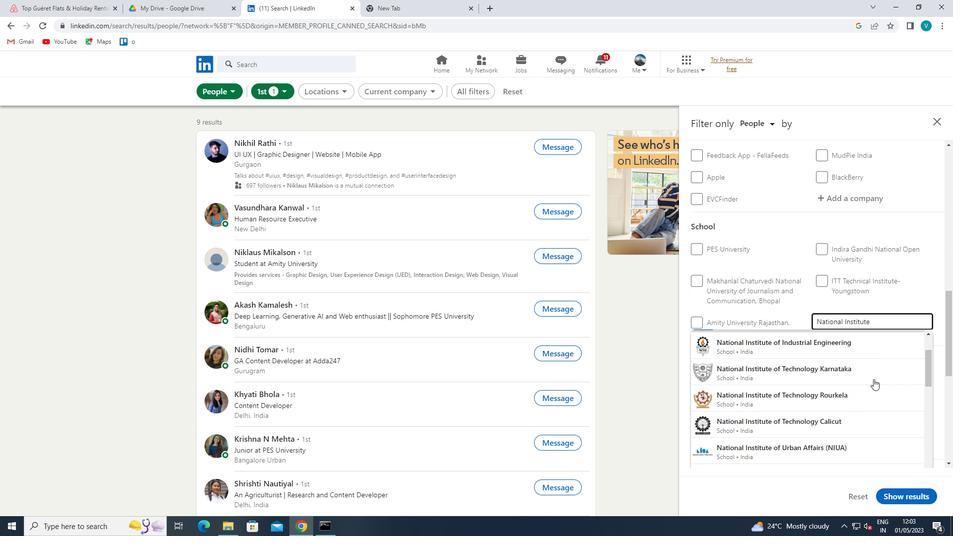 
Action: Mouse scrolled (874, 378) with delta (0, 0)
Screenshot: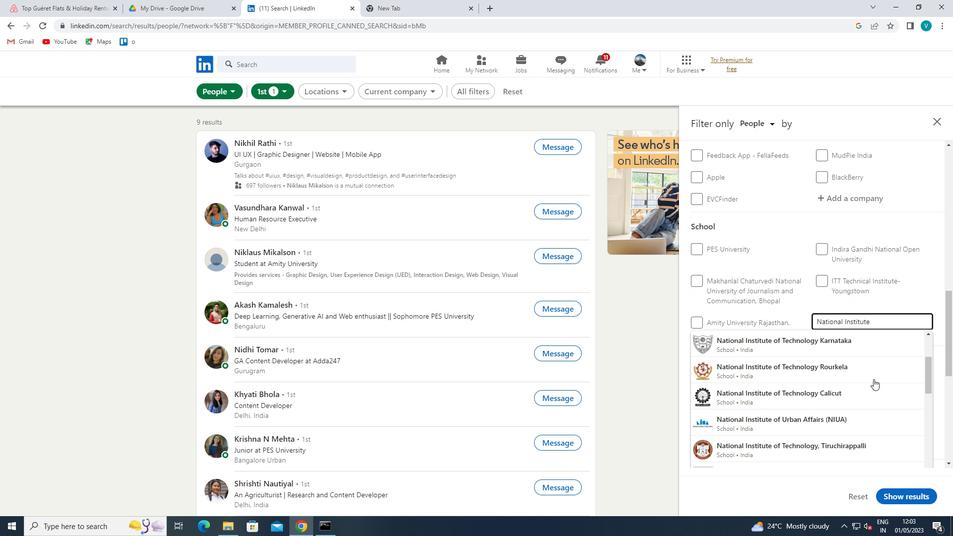 
Action: Mouse scrolled (874, 378) with delta (0, 0)
Screenshot: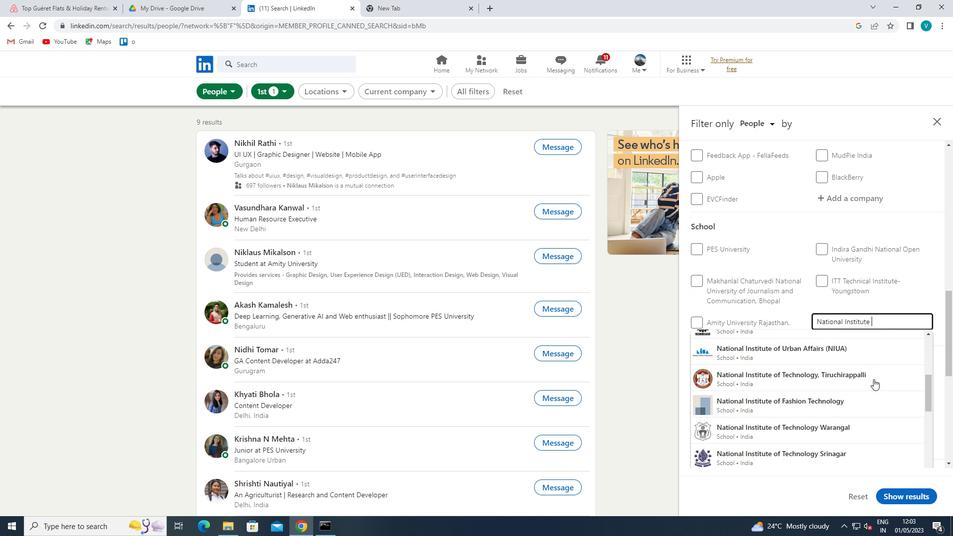 
Action: Mouse scrolled (874, 378) with delta (0, 0)
Screenshot: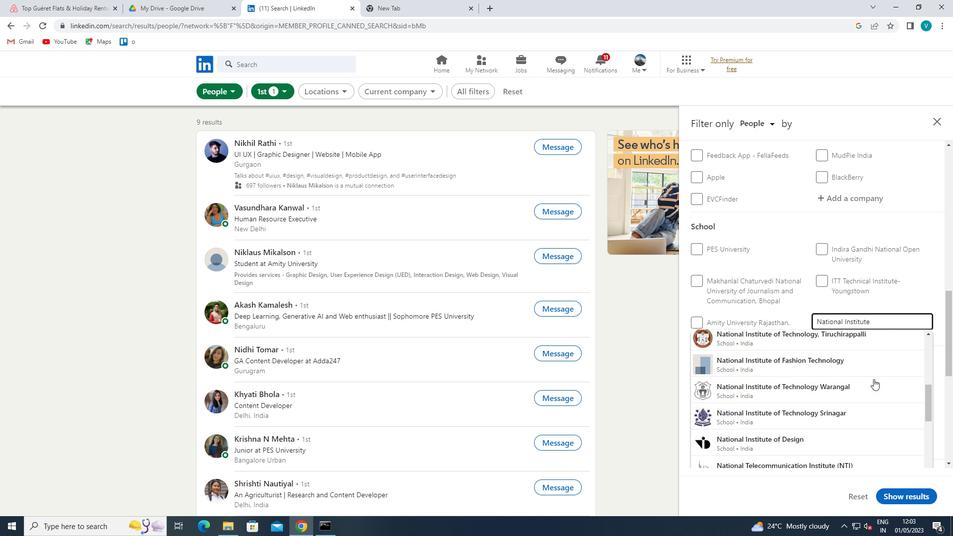 
Action: Mouse moved to (874, 379)
Screenshot: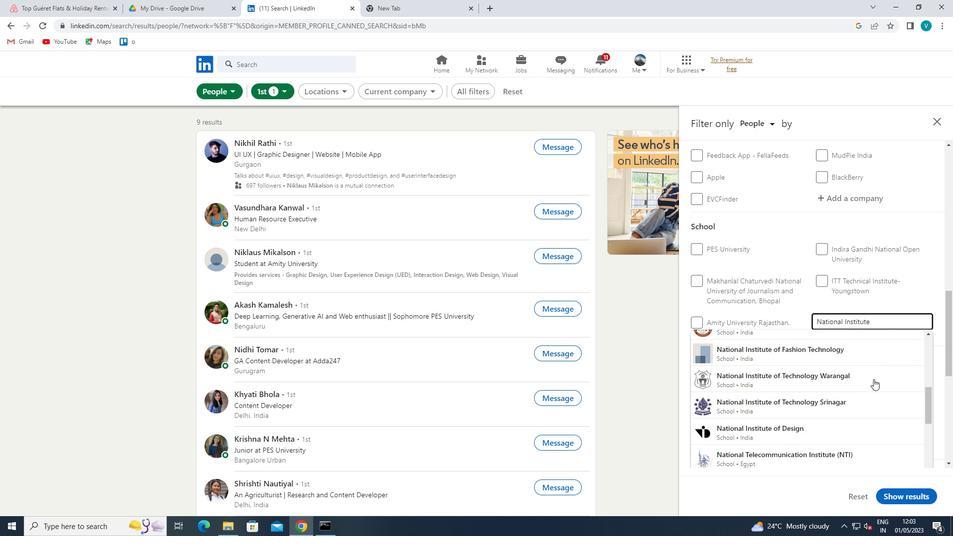 
Action: Mouse scrolled (874, 378) with delta (0, 0)
Screenshot: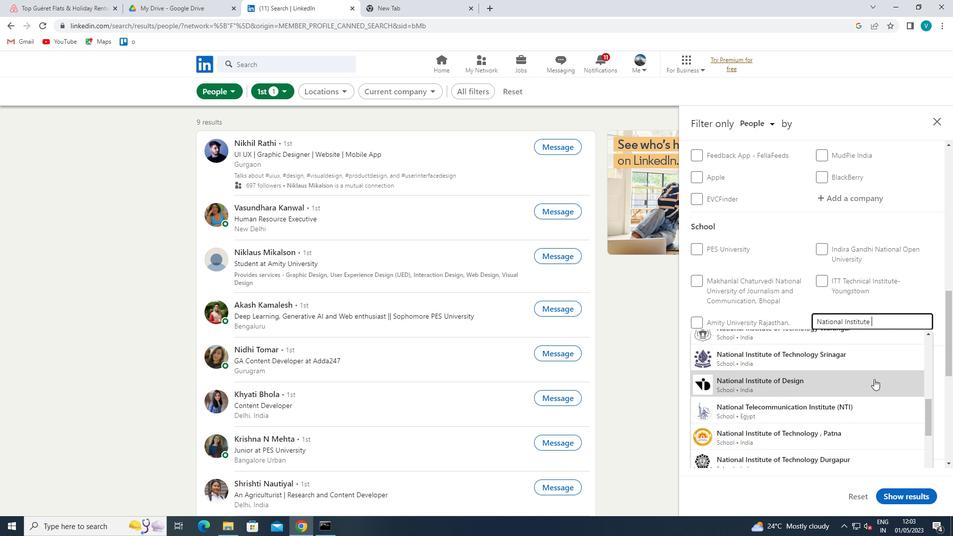 
Action: Mouse scrolled (874, 378) with delta (0, 0)
Screenshot: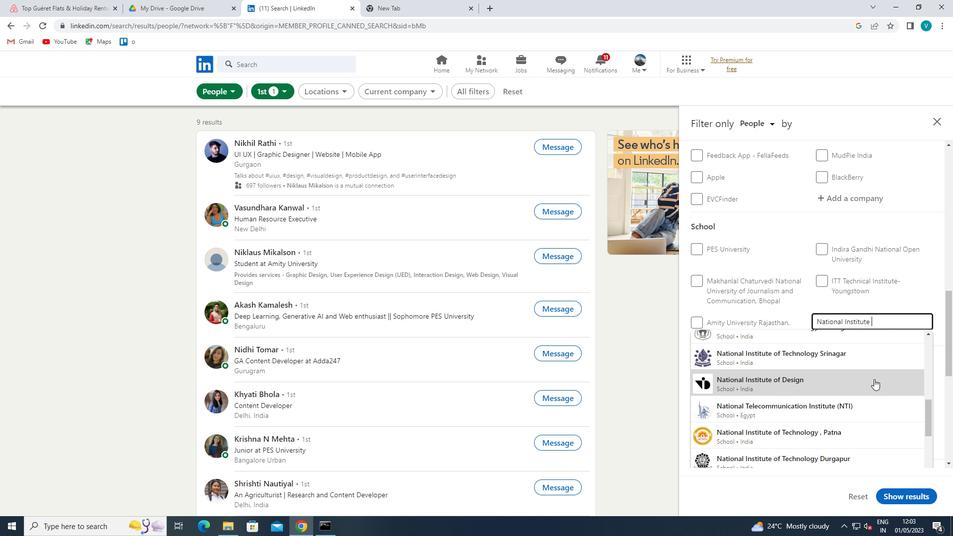 
Action: Mouse scrolled (874, 378) with delta (0, 0)
Screenshot: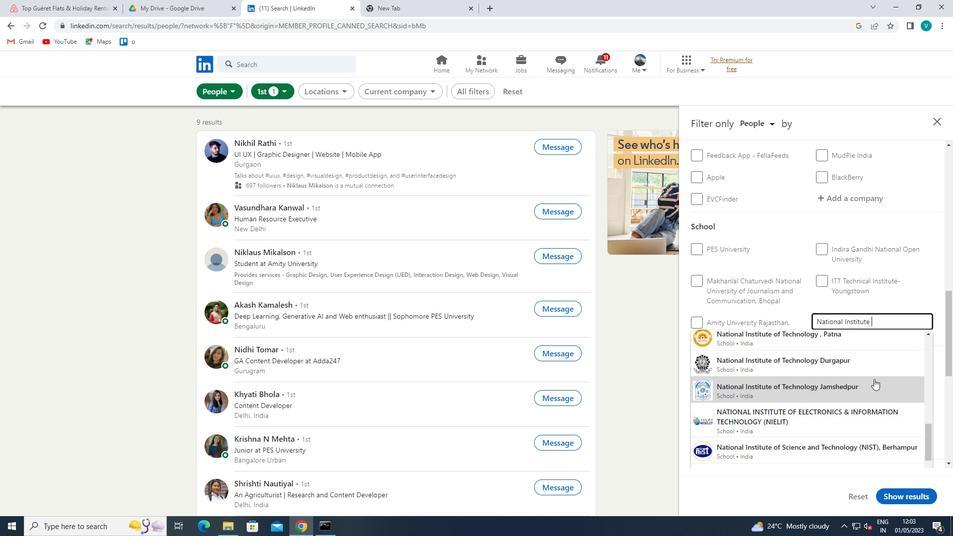 
Action: Mouse scrolled (874, 378) with delta (0, 0)
Screenshot: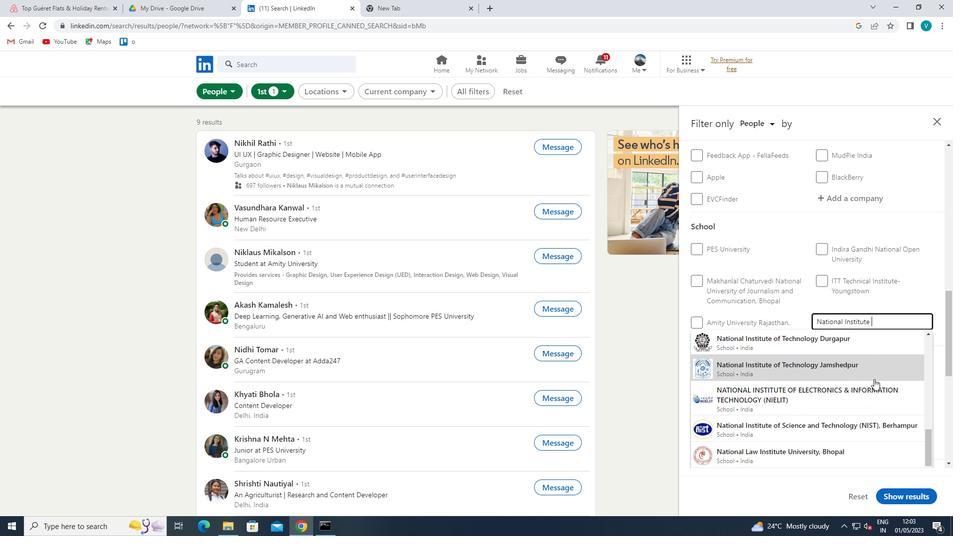 
Action: Mouse moved to (902, 322)
Screenshot: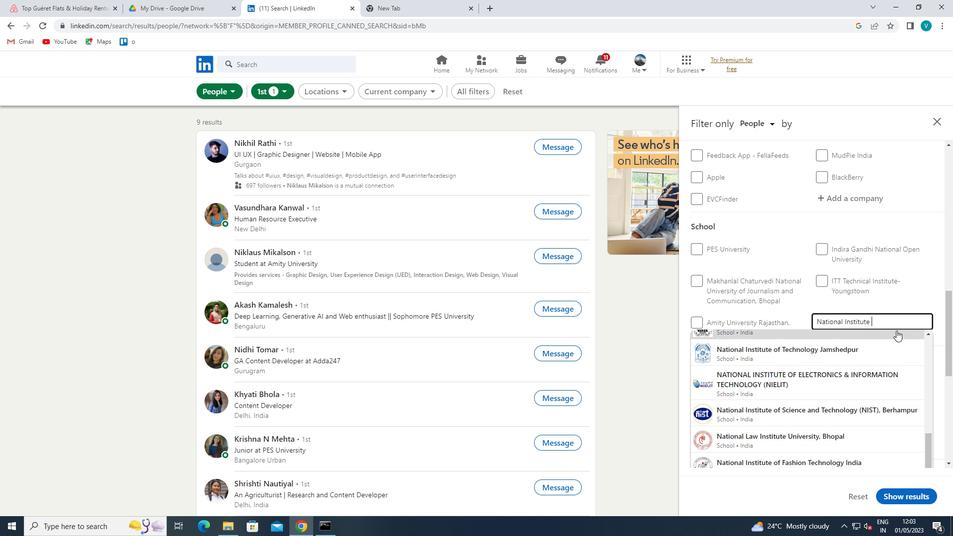 
Action: Mouse pressed left at (902, 322)
Screenshot: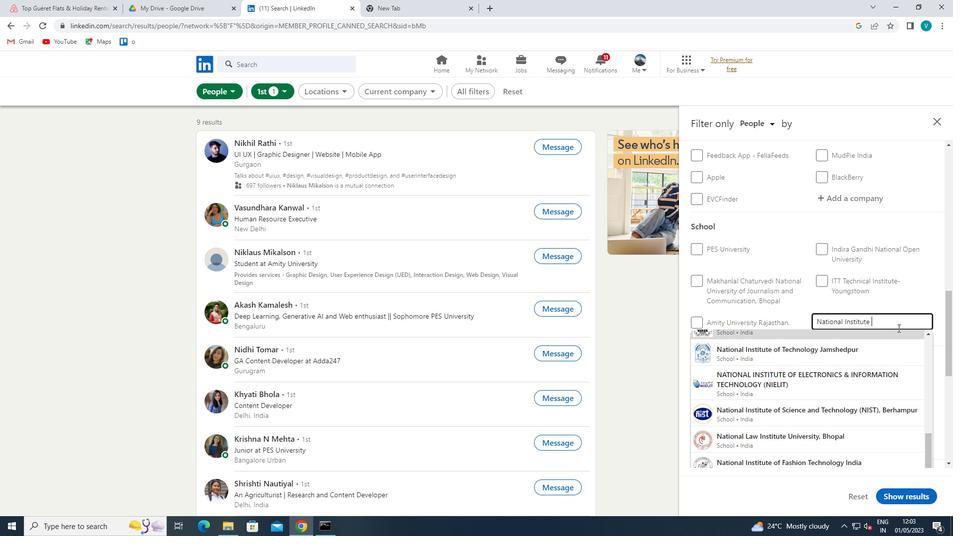 
Action: Mouse moved to (866, 312)
Screenshot: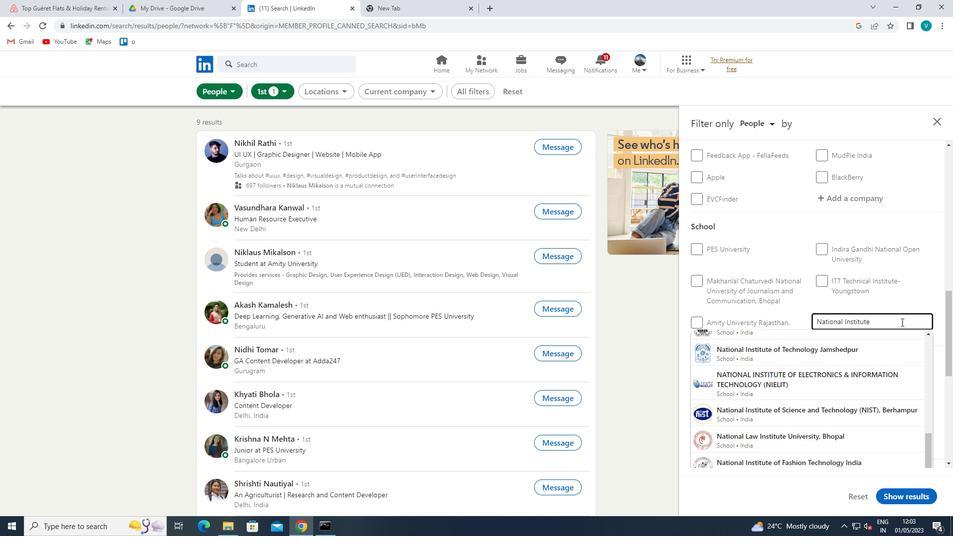 
Action: Key pressed OF<Key.space><Key.shift>TECHNOLOGY<Key.space><Key.shift>AGAR
Screenshot: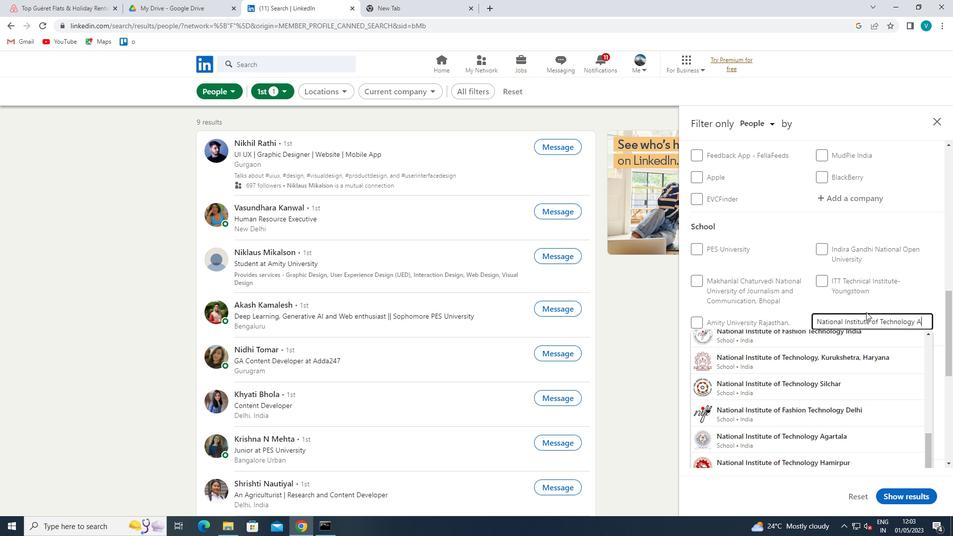 
Action: Mouse moved to (849, 349)
Screenshot: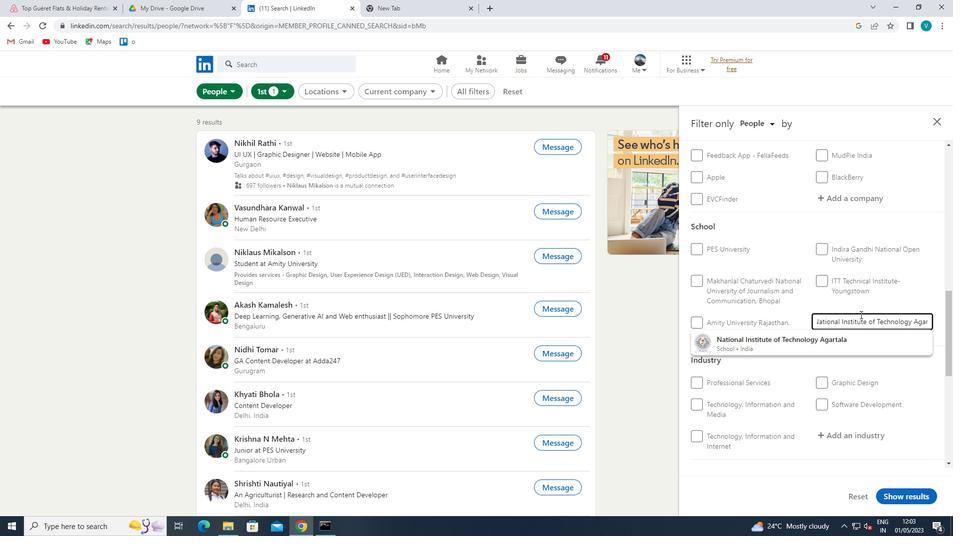 
Action: Mouse pressed left at (849, 349)
Screenshot: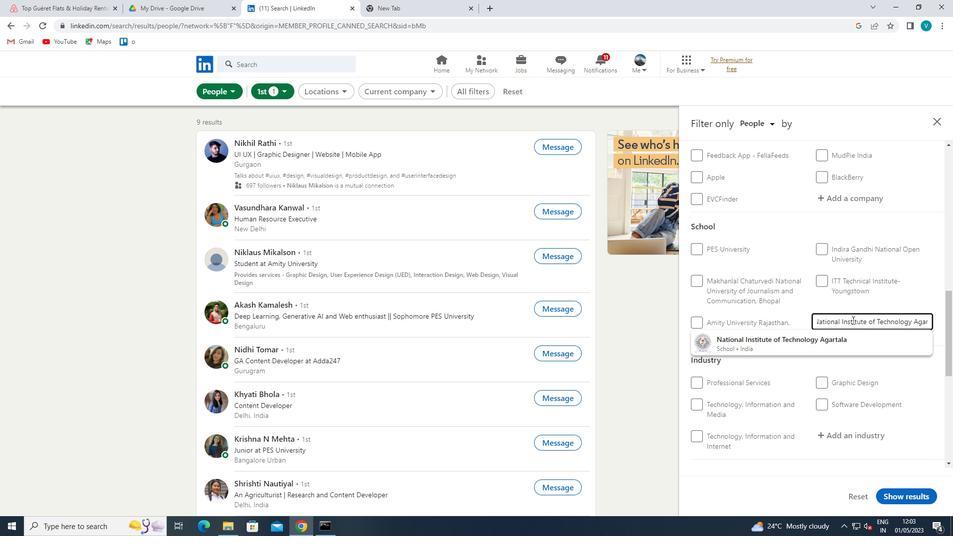 
Action: Mouse moved to (849, 349)
Screenshot: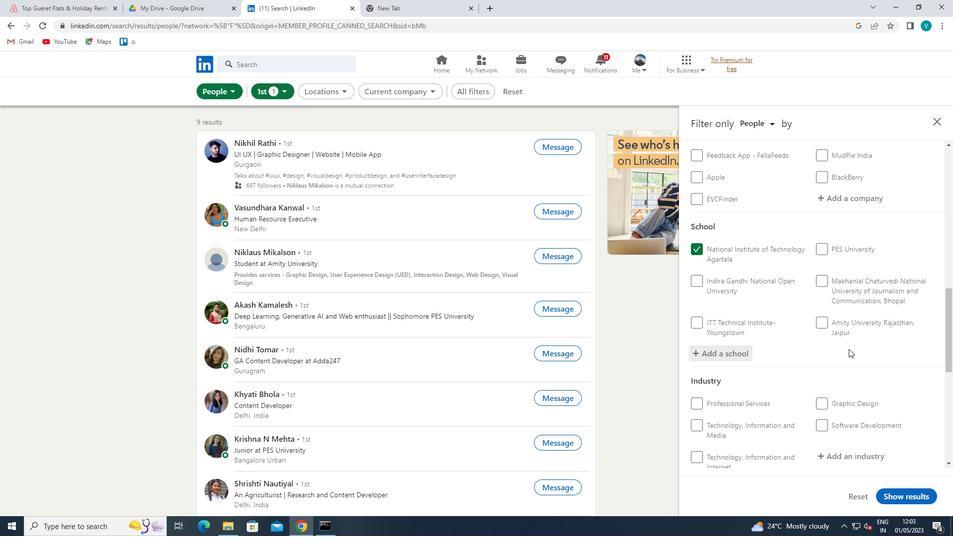 
Action: Mouse scrolled (849, 349) with delta (0, 0)
Screenshot: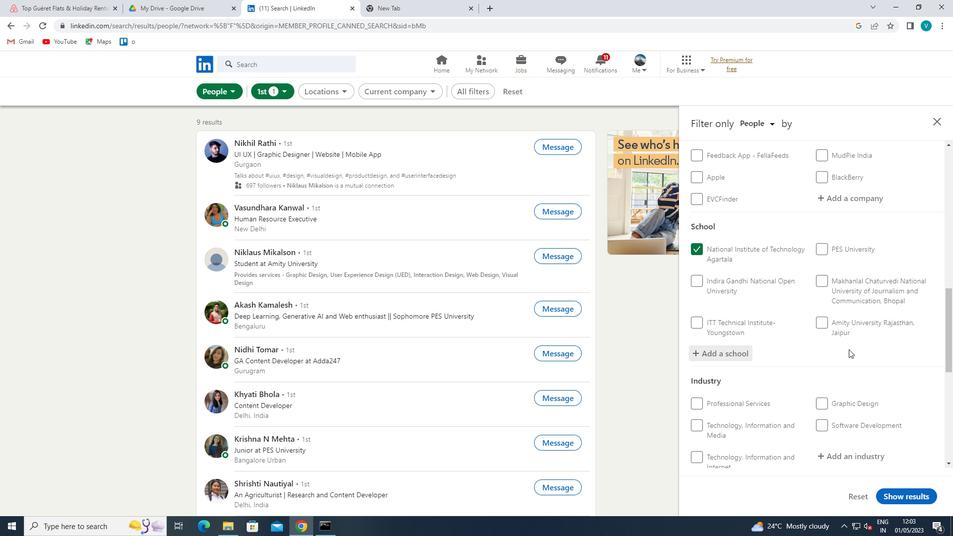 
Action: Mouse scrolled (849, 349) with delta (0, 0)
Screenshot: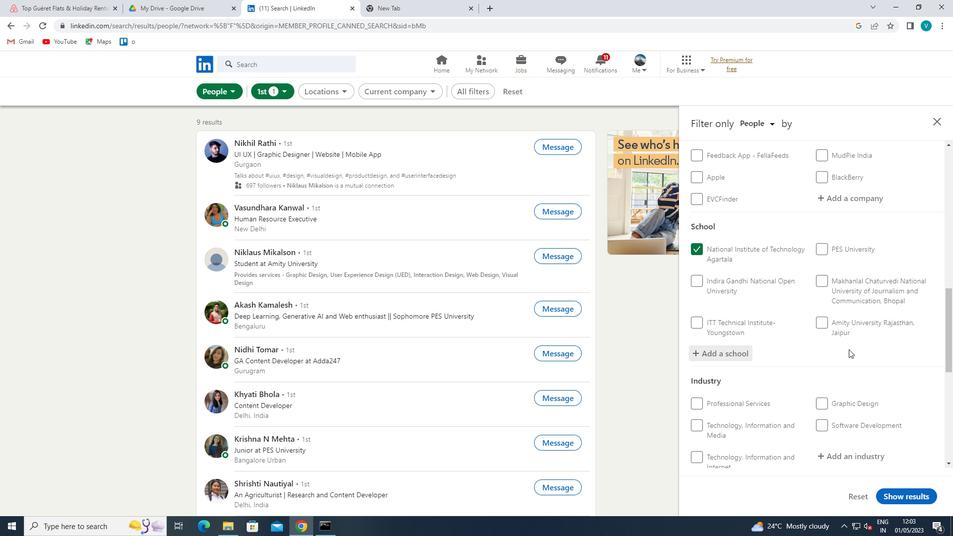 
Action: Mouse moved to (848, 349)
Screenshot: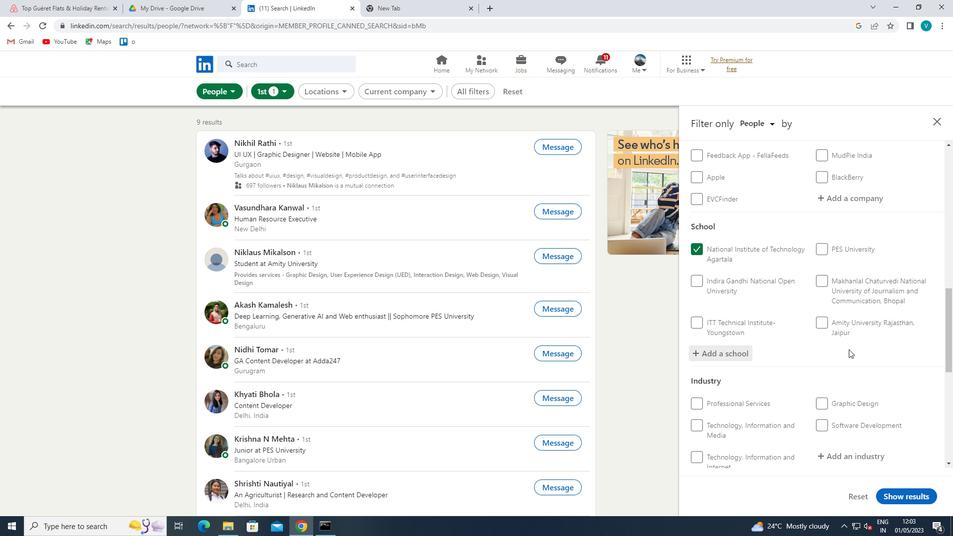 
Action: Mouse scrolled (848, 349) with delta (0, 0)
Screenshot: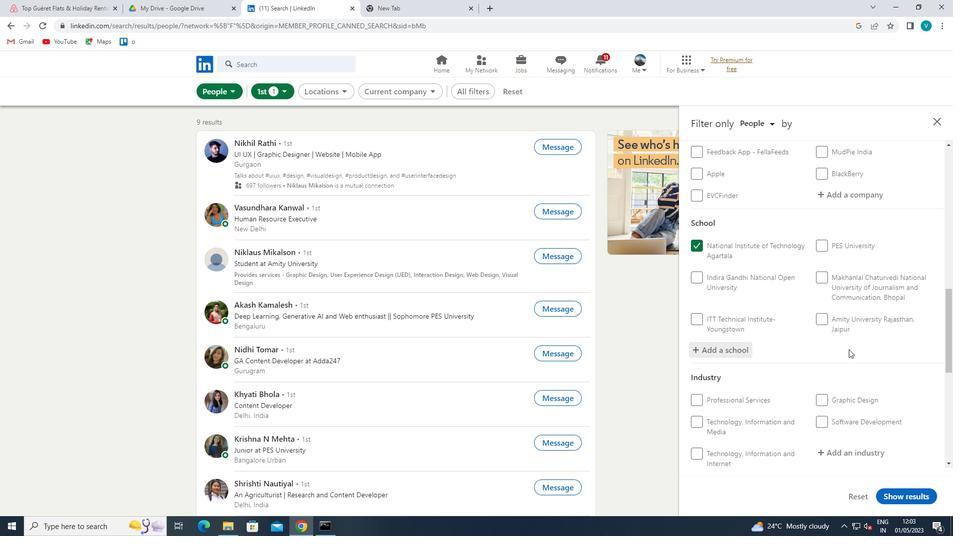 
Action: Mouse moved to (854, 308)
Screenshot: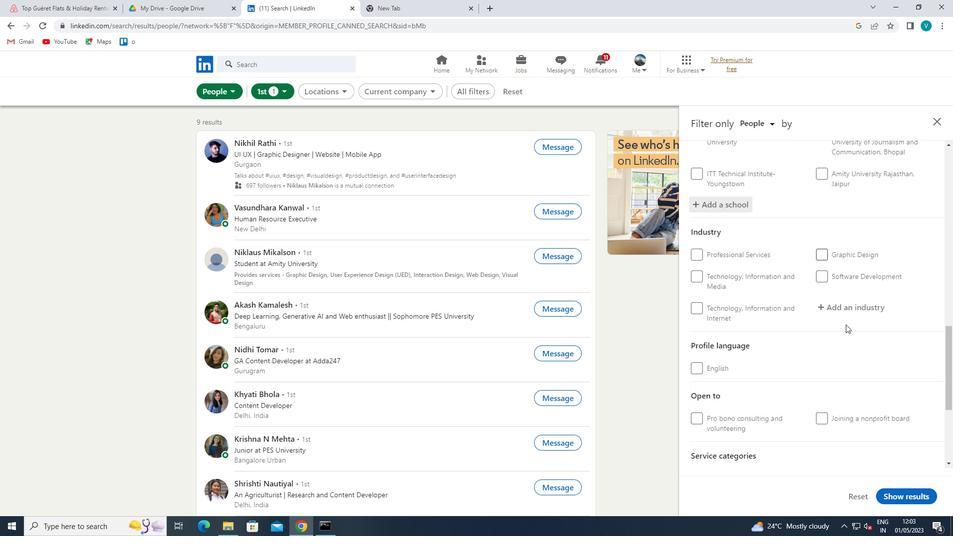 
Action: Mouse pressed left at (854, 308)
Screenshot: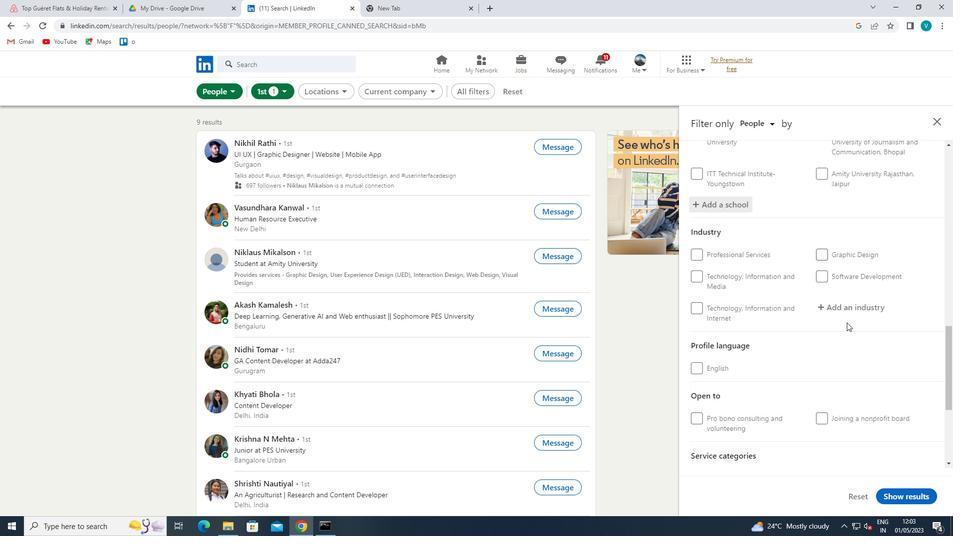 
Action: Key pressed <Key.shift>MATTRESS
Screenshot: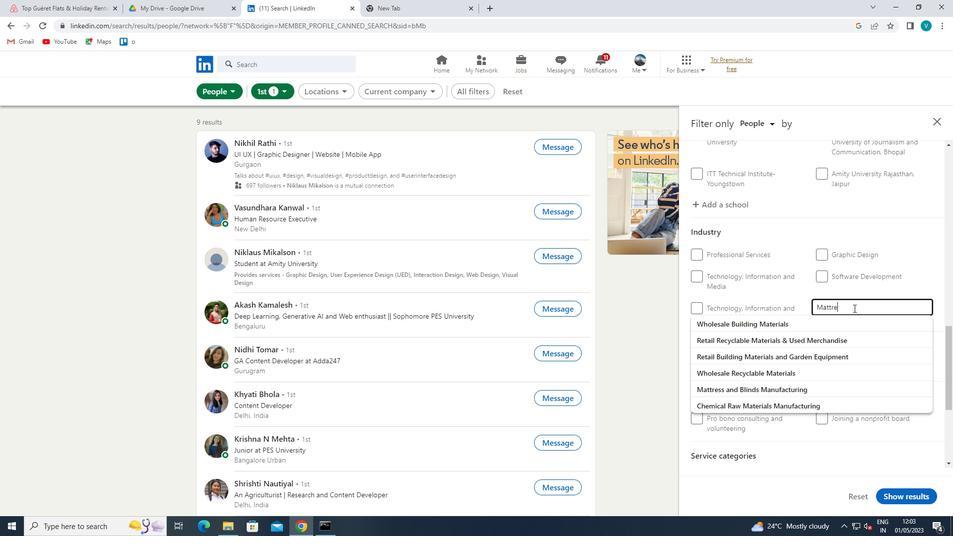 
Action: Mouse moved to (837, 316)
Screenshot: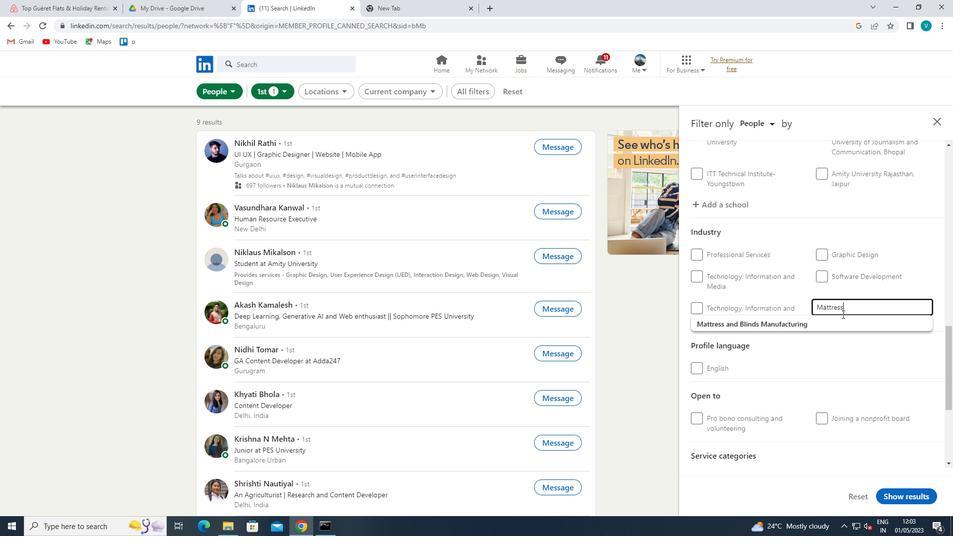 
Action: Mouse pressed left at (837, 316)
Screenshot: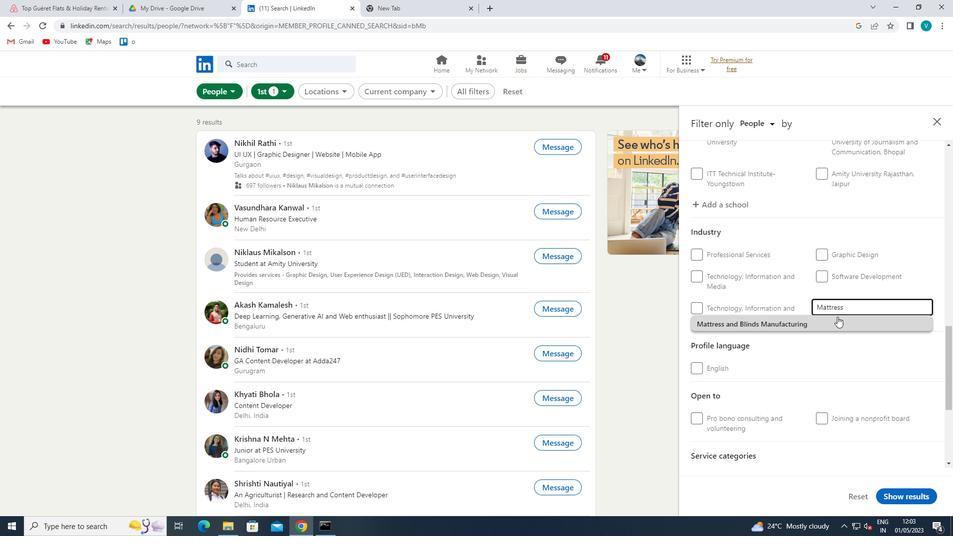 
Action: Mouse moved to (837, 317)
Screenshot: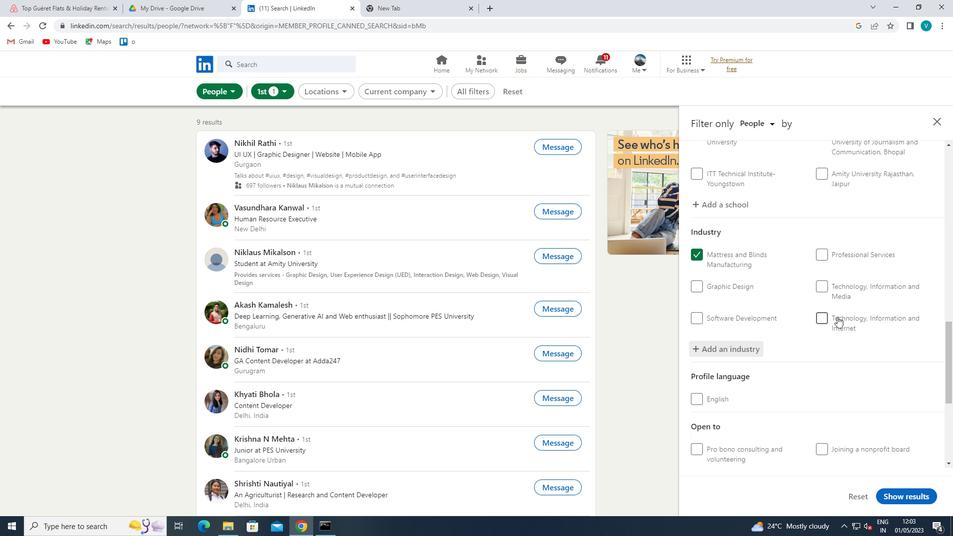 
Action: Mouse scrolled (837, 316) with delta (0, 0)
Screenshot: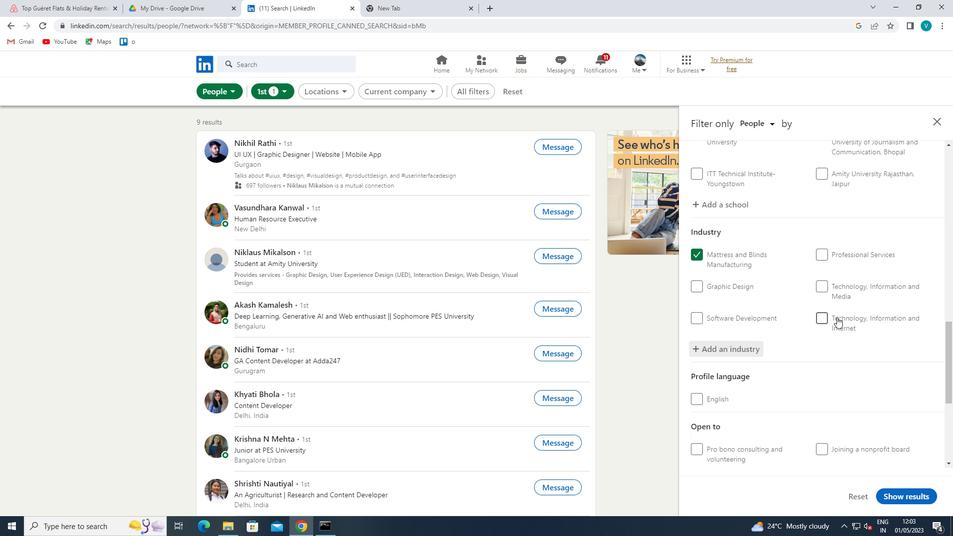 
Action: Mouse scrolled (837, 316) with delta (0, 0)
Screenshot: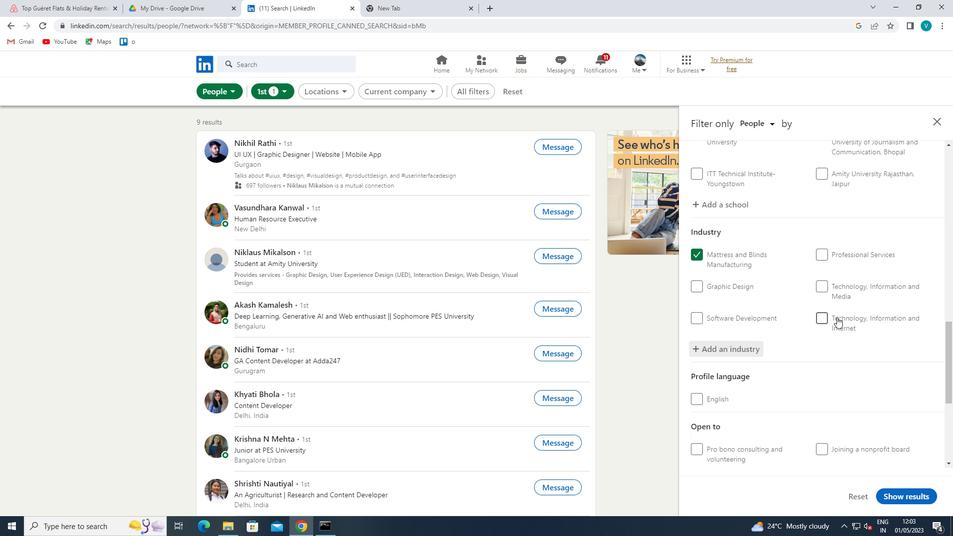 
Action: Mouse scrolled (837, 316) with delta (0, 0)
Screenshot: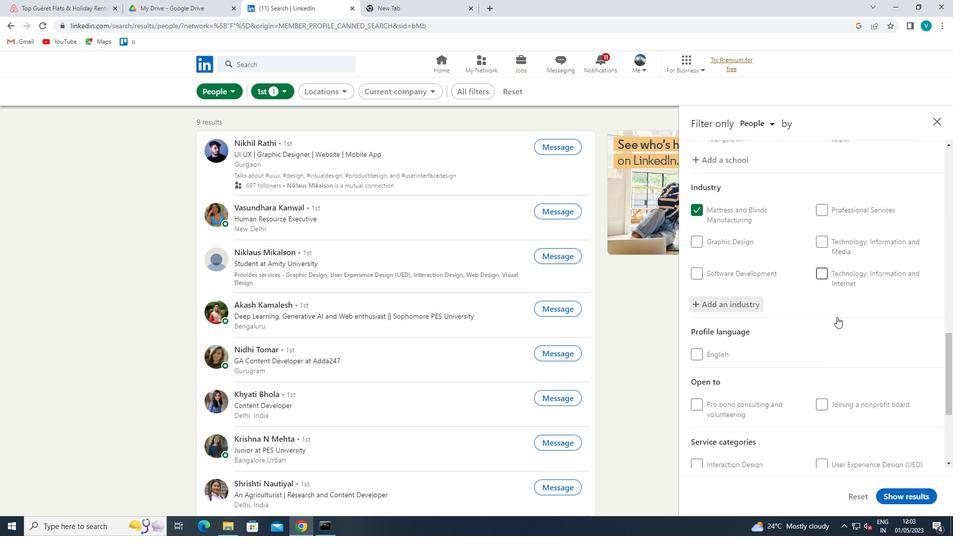 
Action: Mouse scrolled (837, 316) with delta (0, 0)
Screenshot: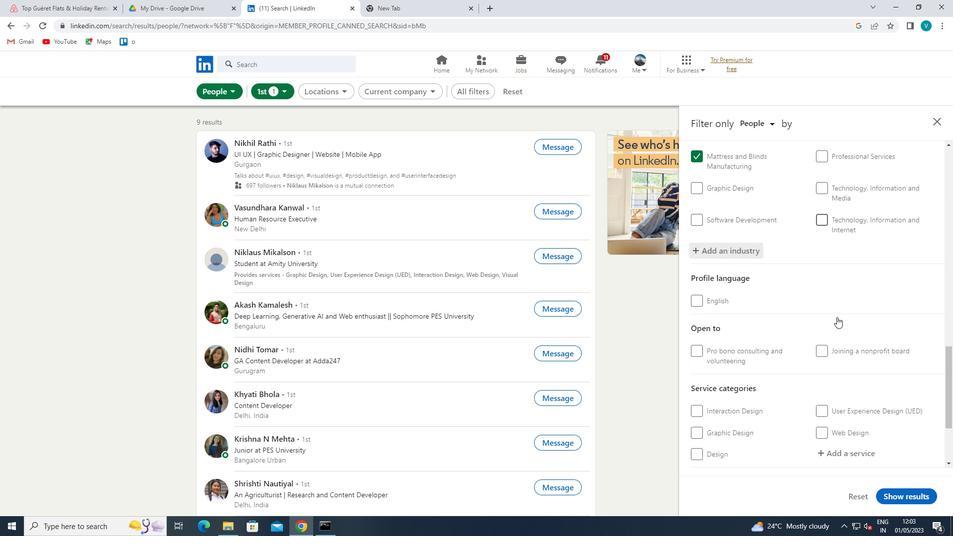 
Action: Mouse scrolled (837, 316) with delta (0, 0)
Screenshot: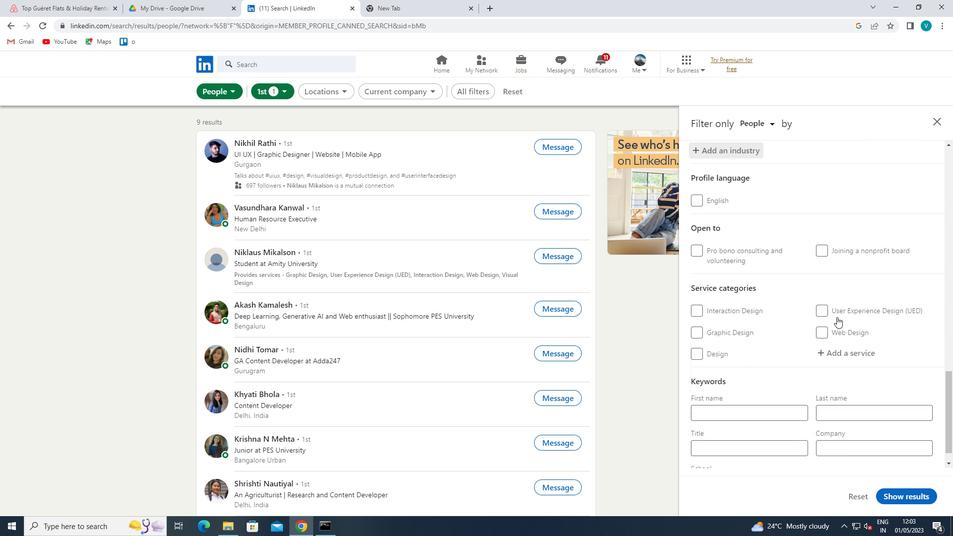 
Action: Mouse moved to (840, 331)
Screenshot: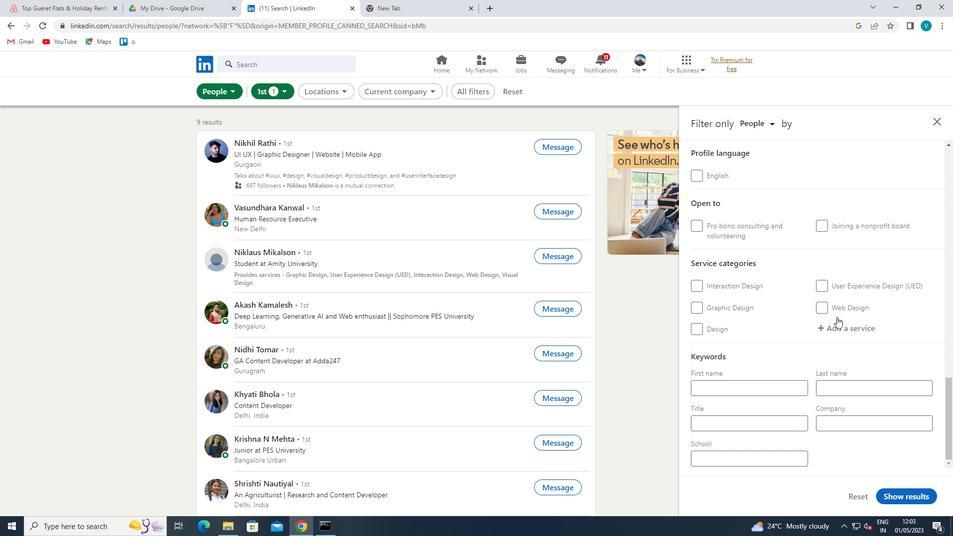 
Action: Mouse pressed left at (840, 331)
Screenshot: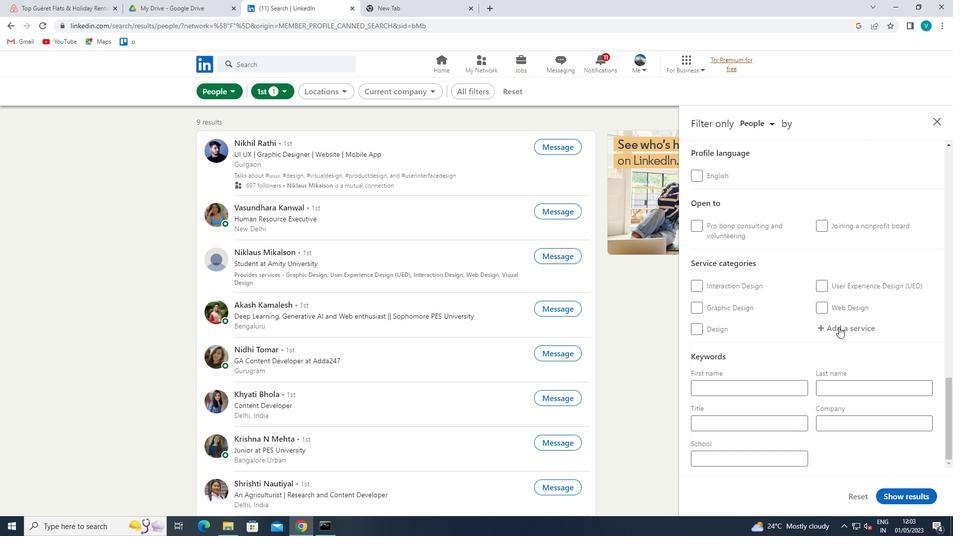 
Action: Key pressed I<Key.shift>OS
Screenshot: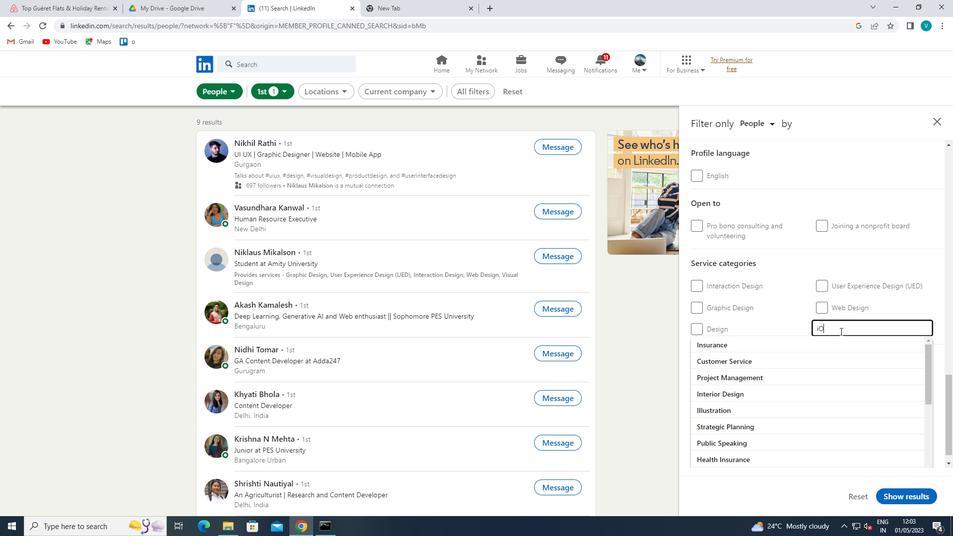
Action: Mouse moved to (827, 339)
Screenshot: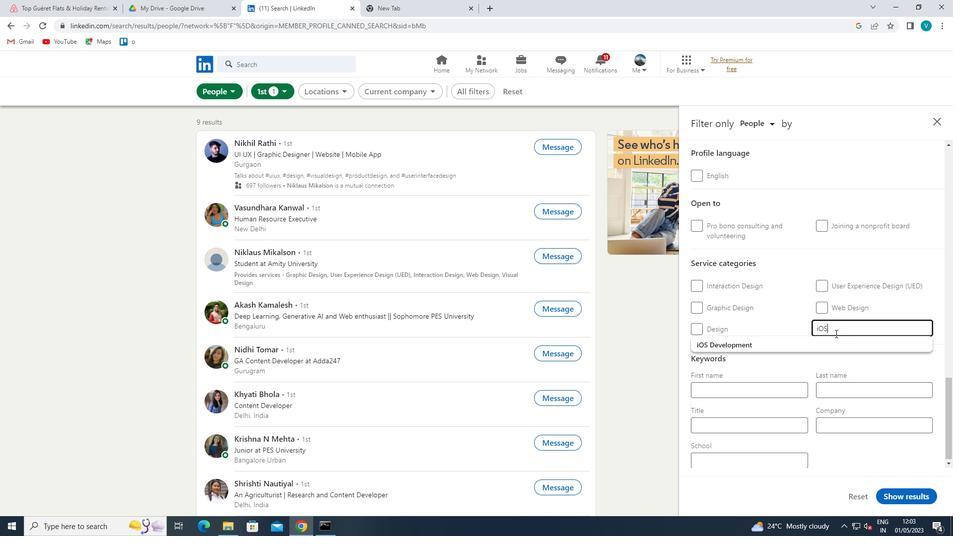 
Action: Mouse pressed left at (827, 339)
Screenshot: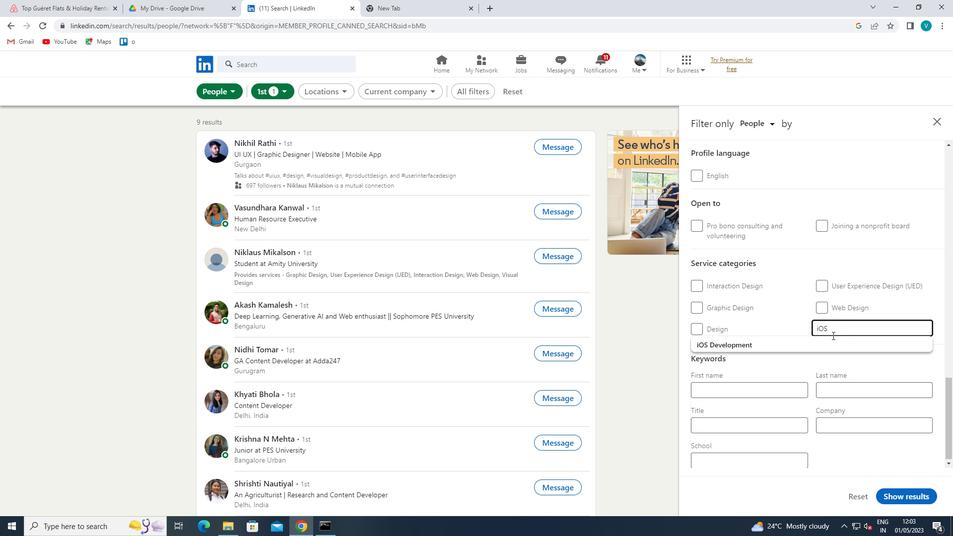 
Action: Mouse scrolled (827, 339) with delta (0, 0)
Screenshot: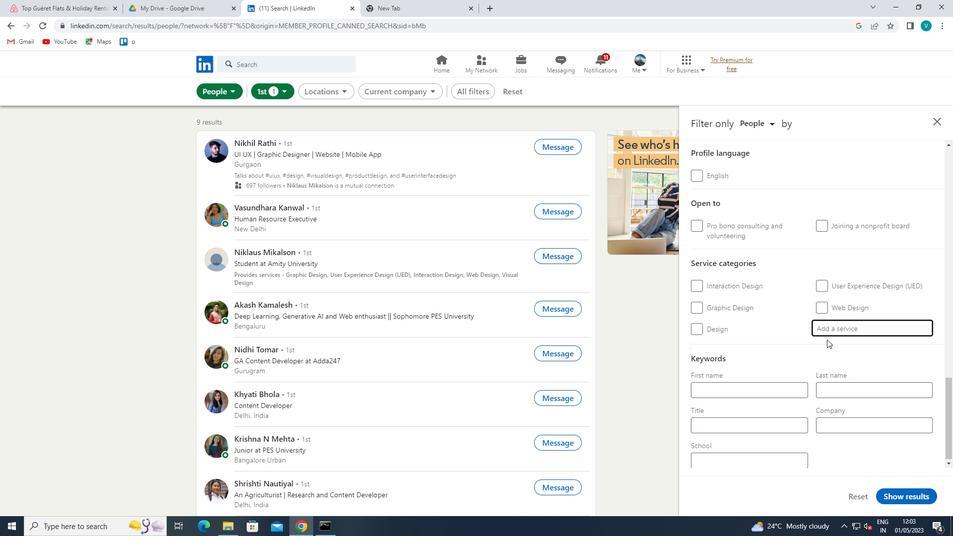 
Action: Mouse moved to (825, 340)
Screenshot: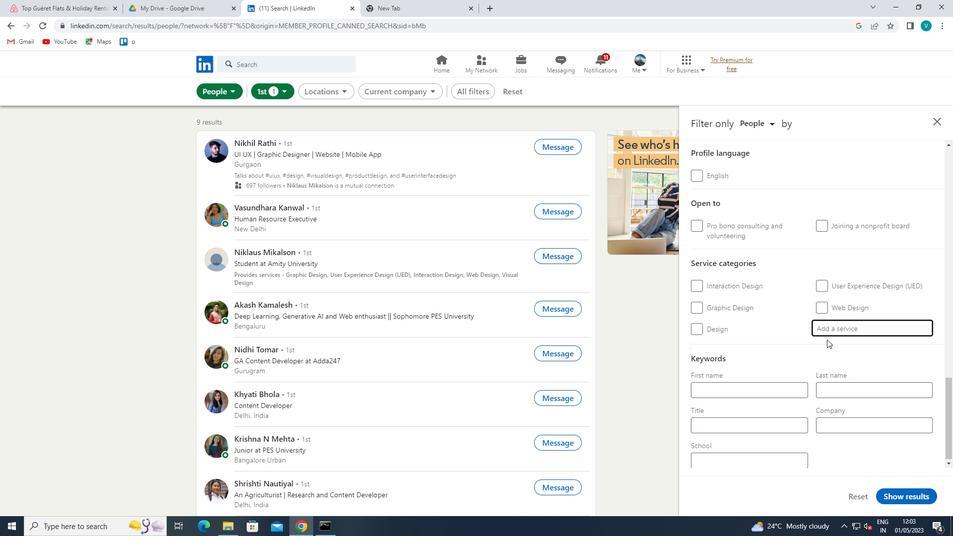 
Action: Mouse scrolled (825, 339) with delta (0, 0)
Screenshot: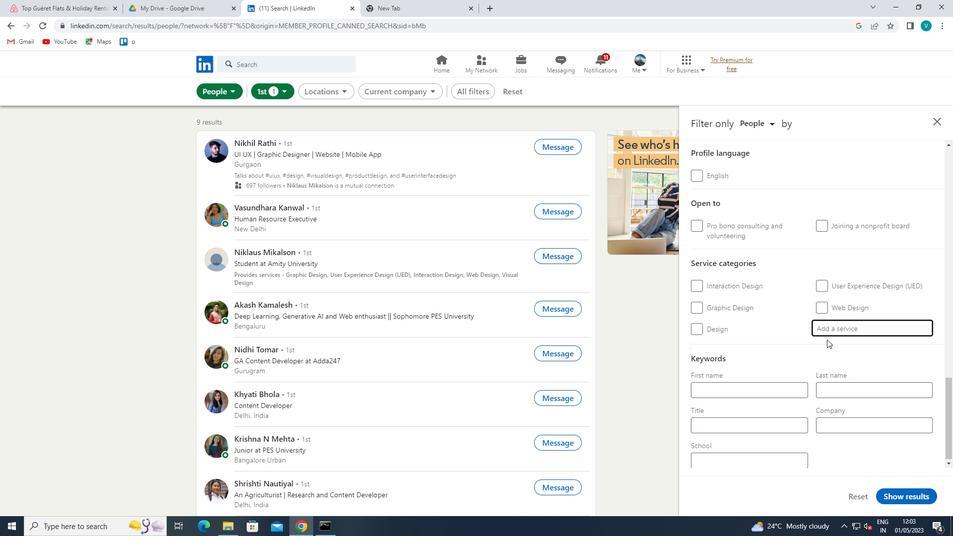 
Action: Mouse moved to (777, 425)
Screenshot: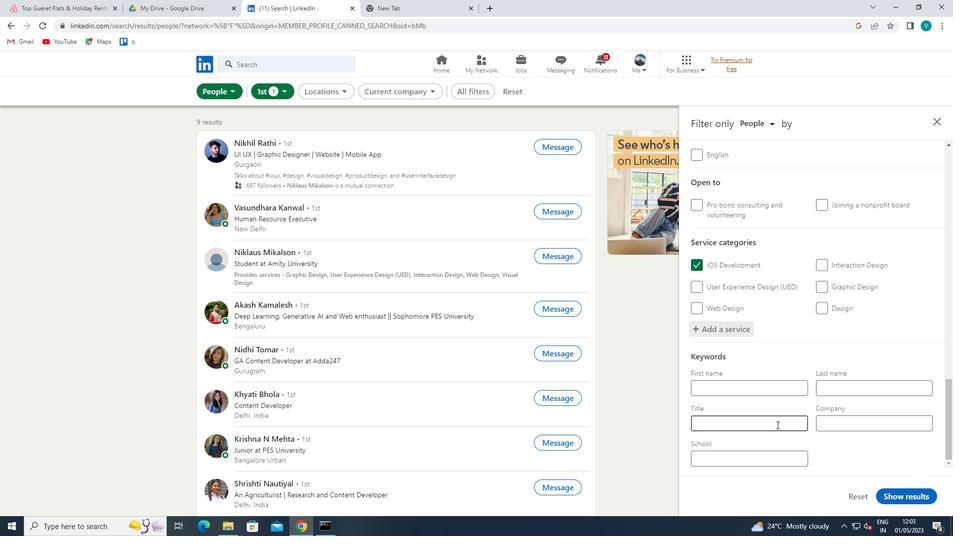 
Action: Mouse pressed left at (777, 425)
Screenshot: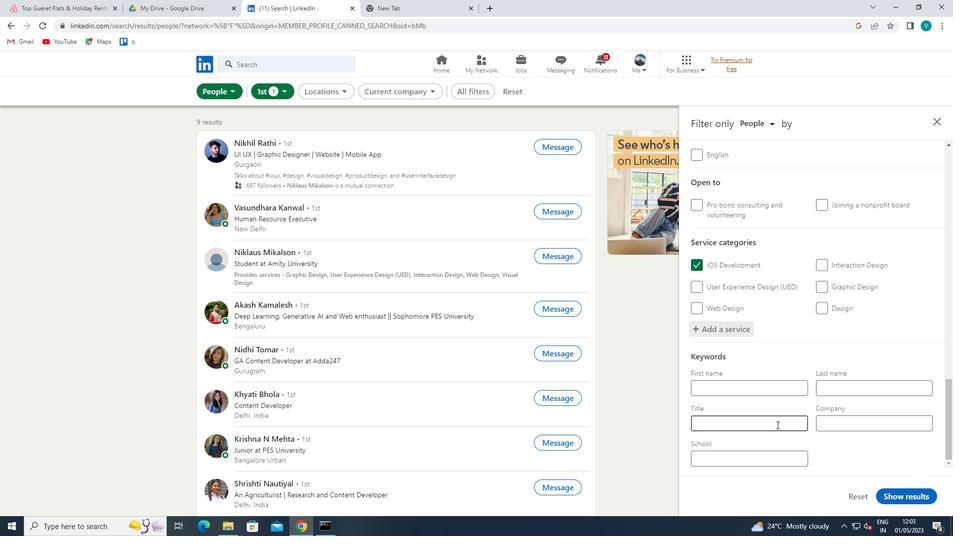 
Action: Mouse moved to (778, 425)
Screenshot: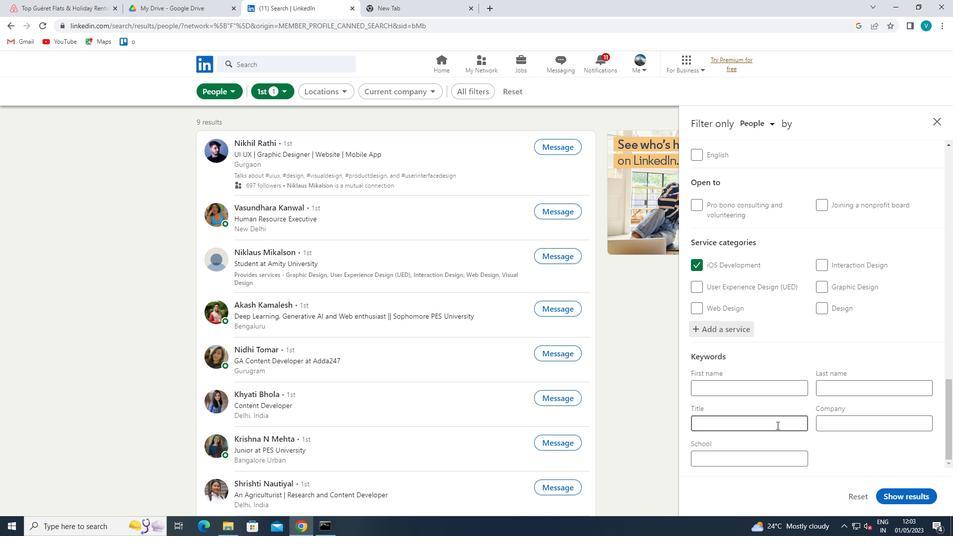 
Action: Key pressed <Key.shift>EXECUTIVE<Key.space>
Screenshot: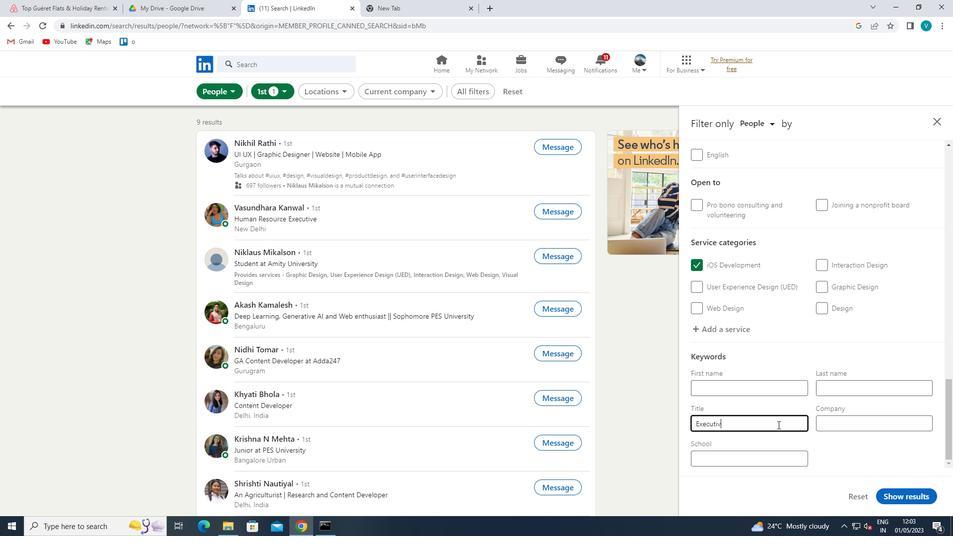 
Action: Mouse moved to (890, 446)
Screenshot: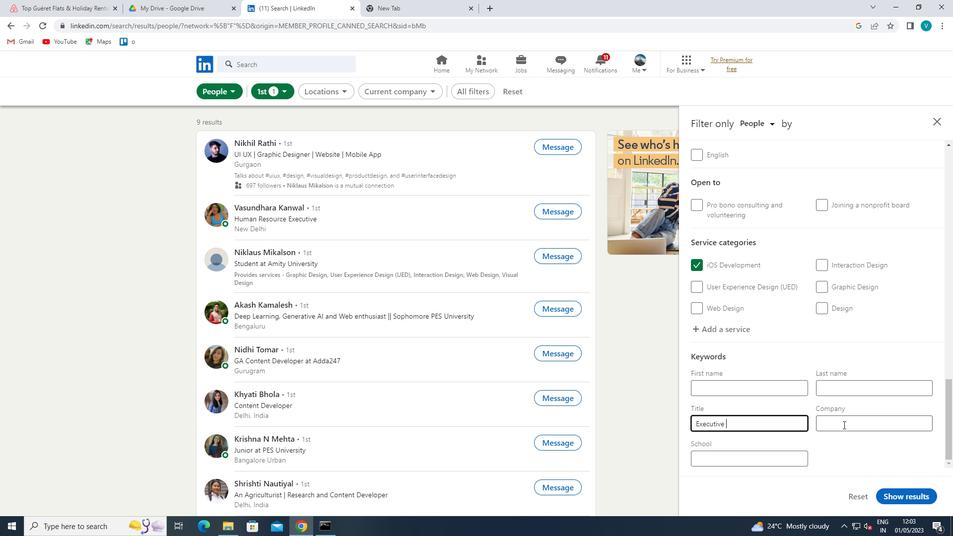 
Action: Mouse scrolled (890, 446) with delta (0, 0)
Screenshot: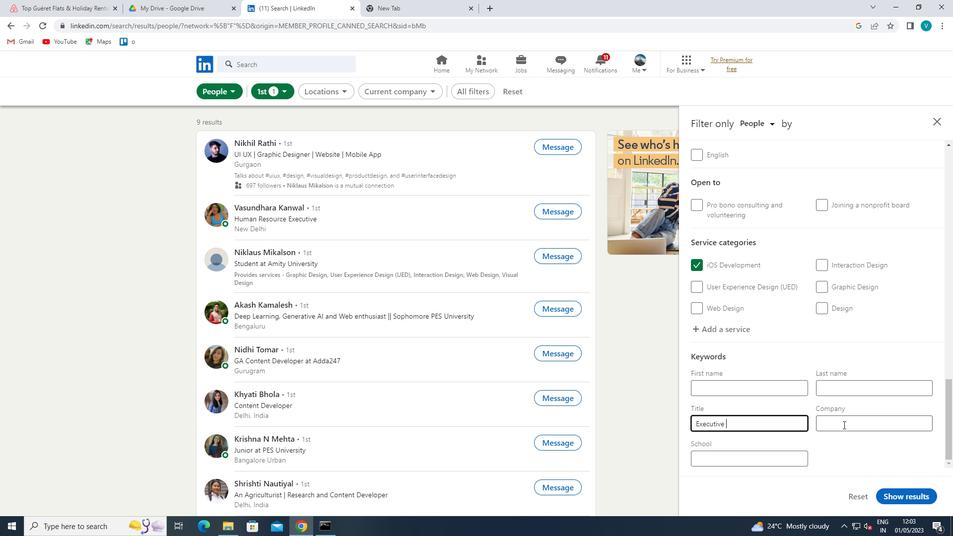 
Action: Mouse moved to (903, 490)
Screenshot: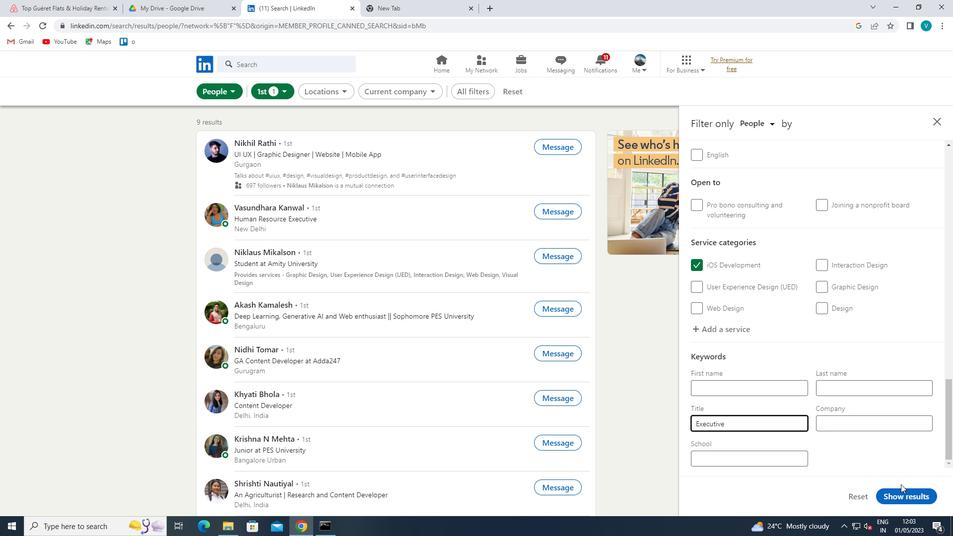 
Action: Mouse pressed left at (903, 490)
Screenshot: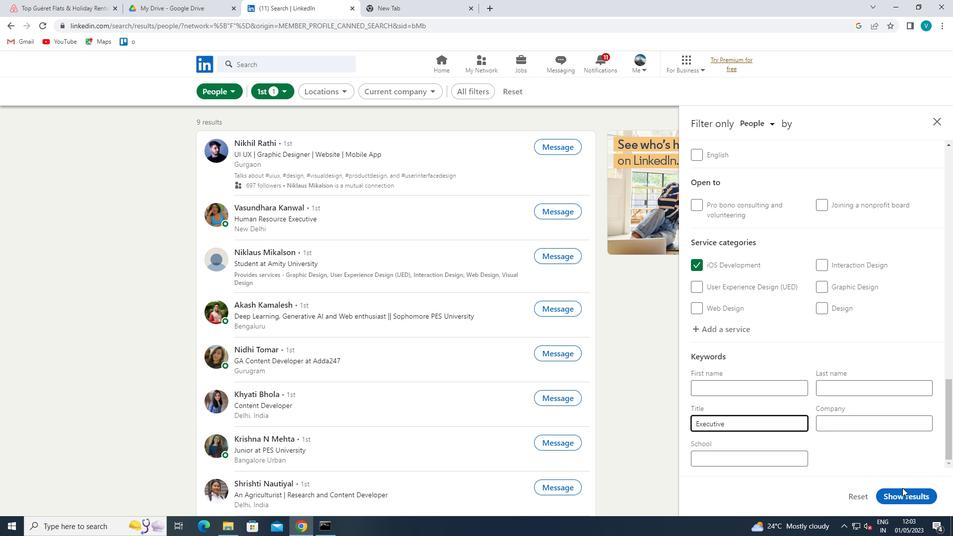 
